 Task: Add an event with the title Annual Strategic Planning and Goal Setting, date '2023/10/18', time 7:00 AM to 9:00 AMand add a description: The employee will be informed about the available resources and support systems, such as training programs, mentorship opportunities, or coaching sessions. The supervisor will offer guidance and assistance in accessing these resources to facilitate the employee's improvement.Select event color  Sage . Add location for the event as: Havana, Cuba, logged in from the account softage.4@softage.netand send the event invitation to softage.3@softage.net and softage.5@softage.net. Set a reminder for the event Doesn't repeat
Action: Mouse moved to (99, 130)
Screenshot: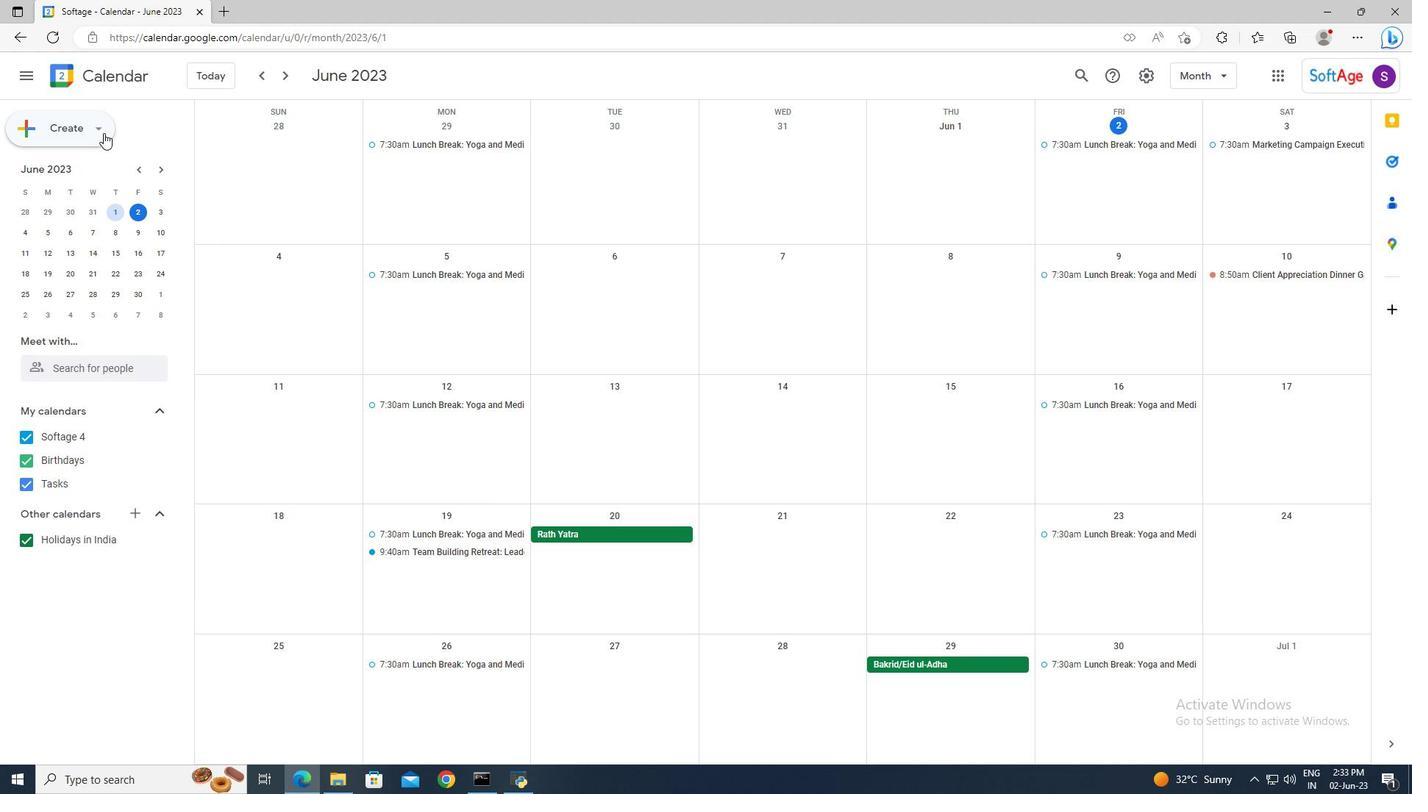 
Action: Mouse pressed left at (99, 130)
Screenshot: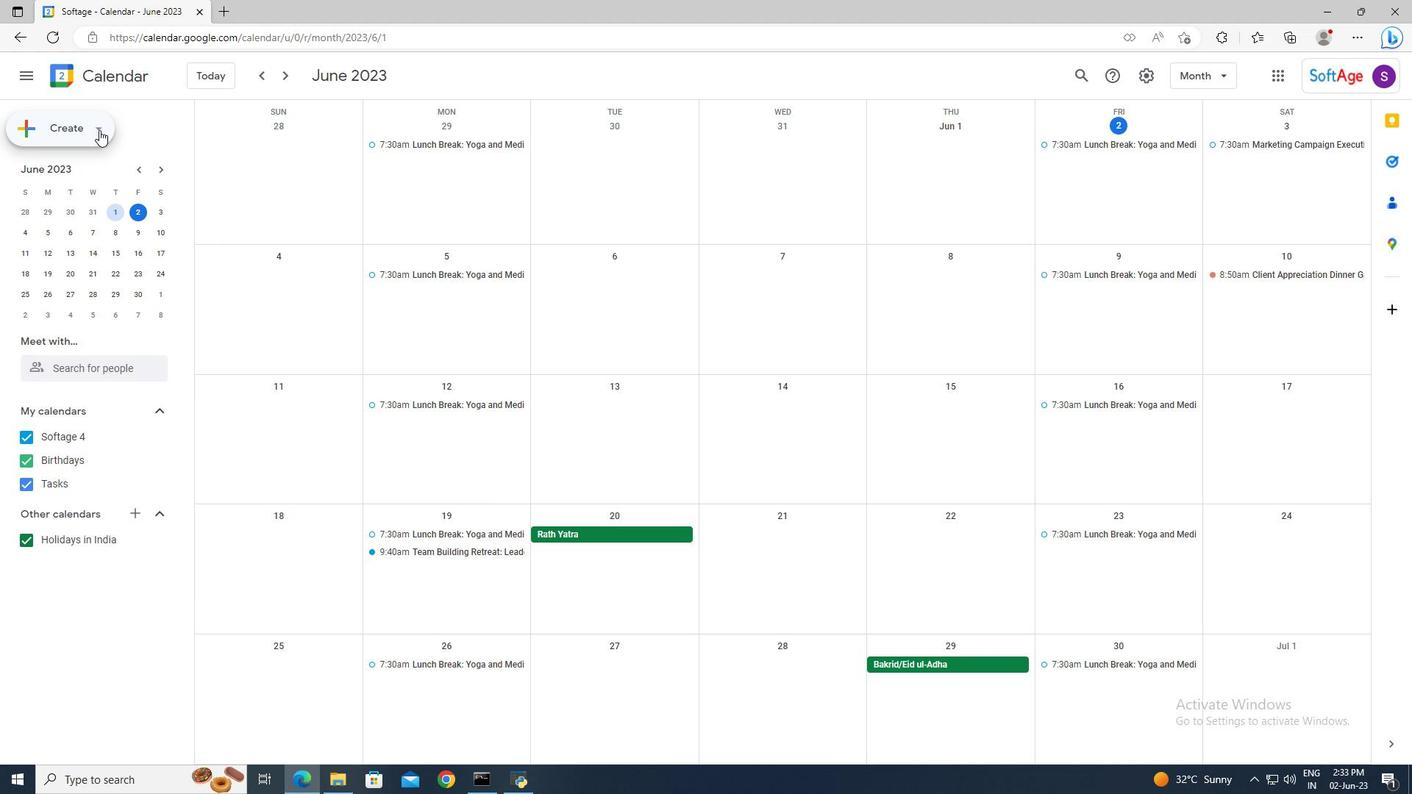 
Action: Mouse moved to (100, 161)
Screenshot: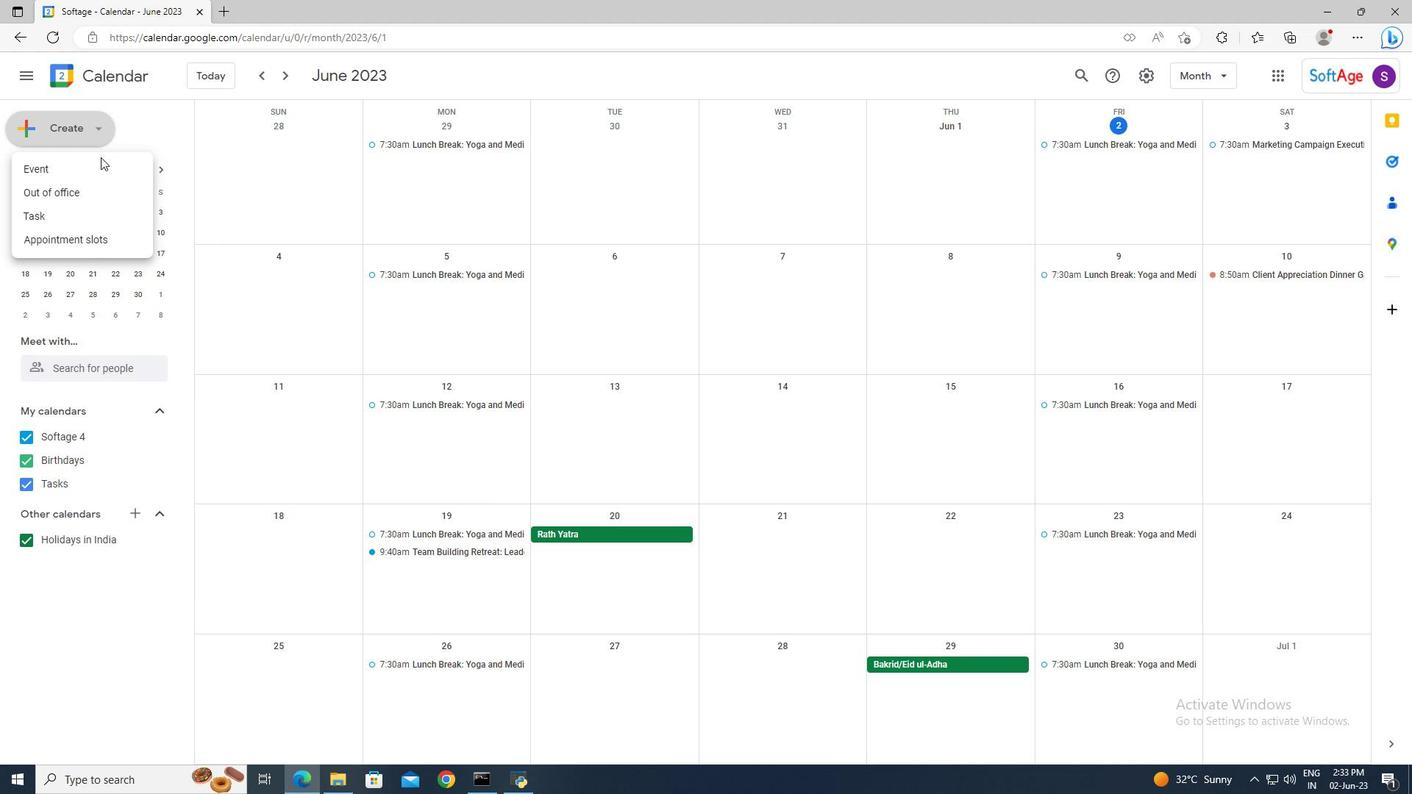 
Action: Mouse pressed left at (100, 161)
Screenshot: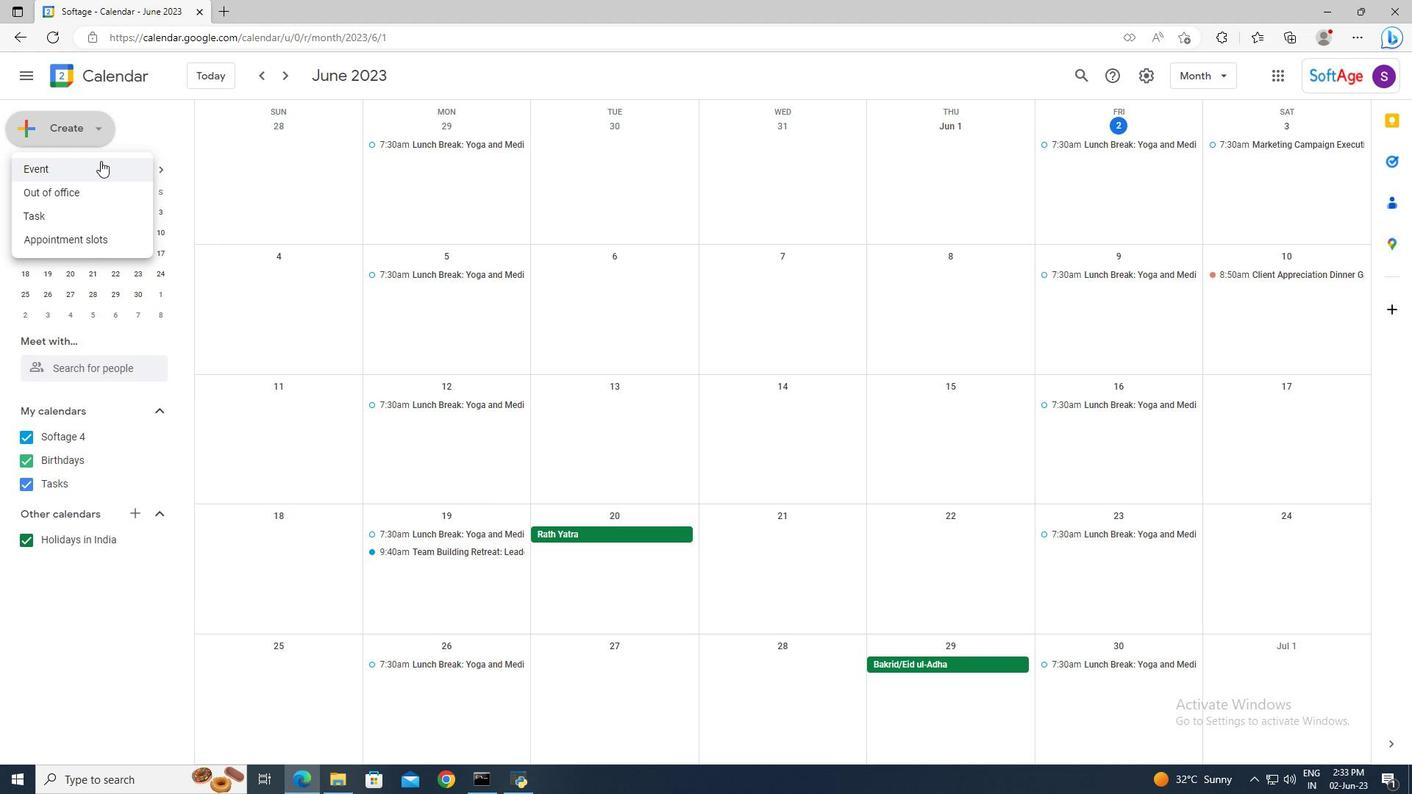 
Action: Mouse moved to (722, 488)
Screenshot: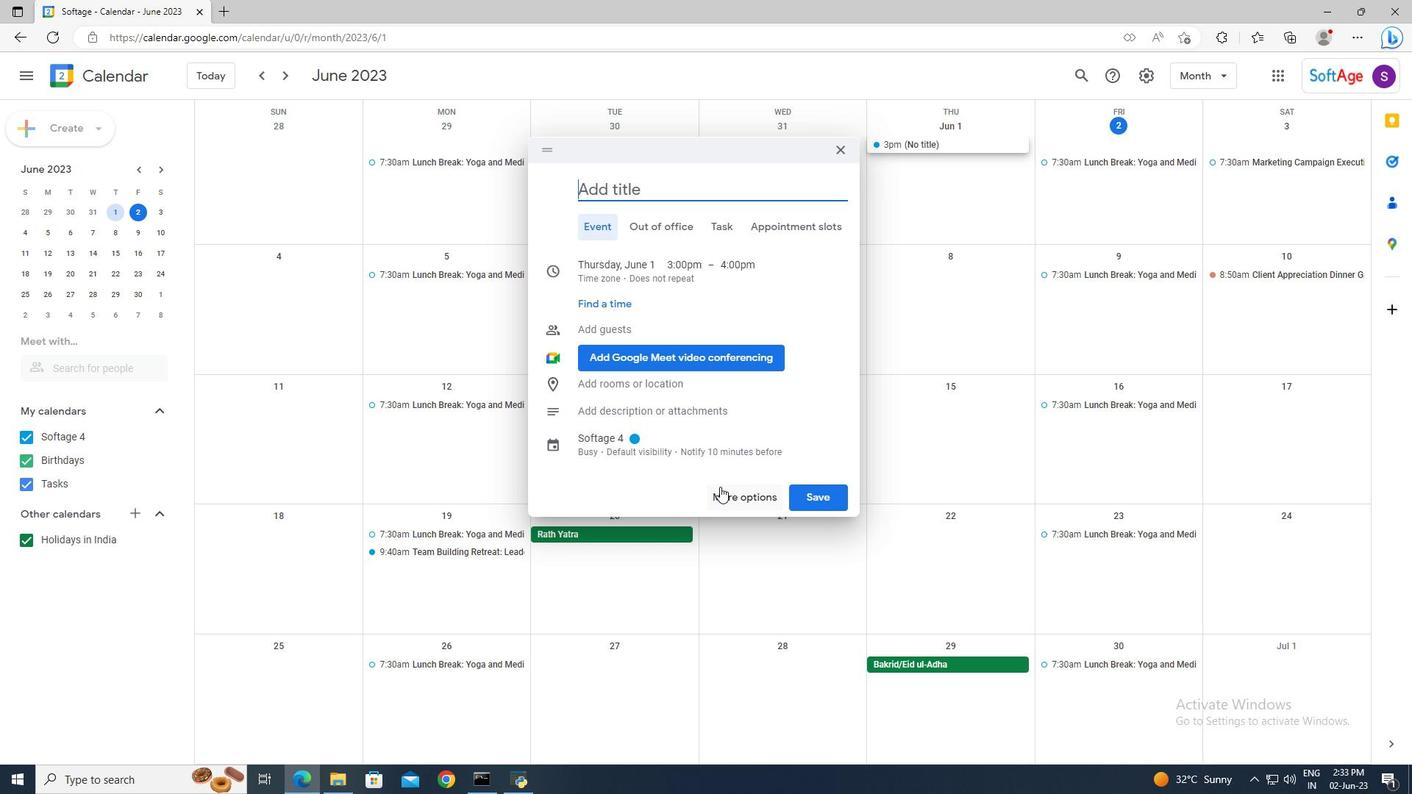 
Action: Mouse pressed left at (722, 488)
Screenshot: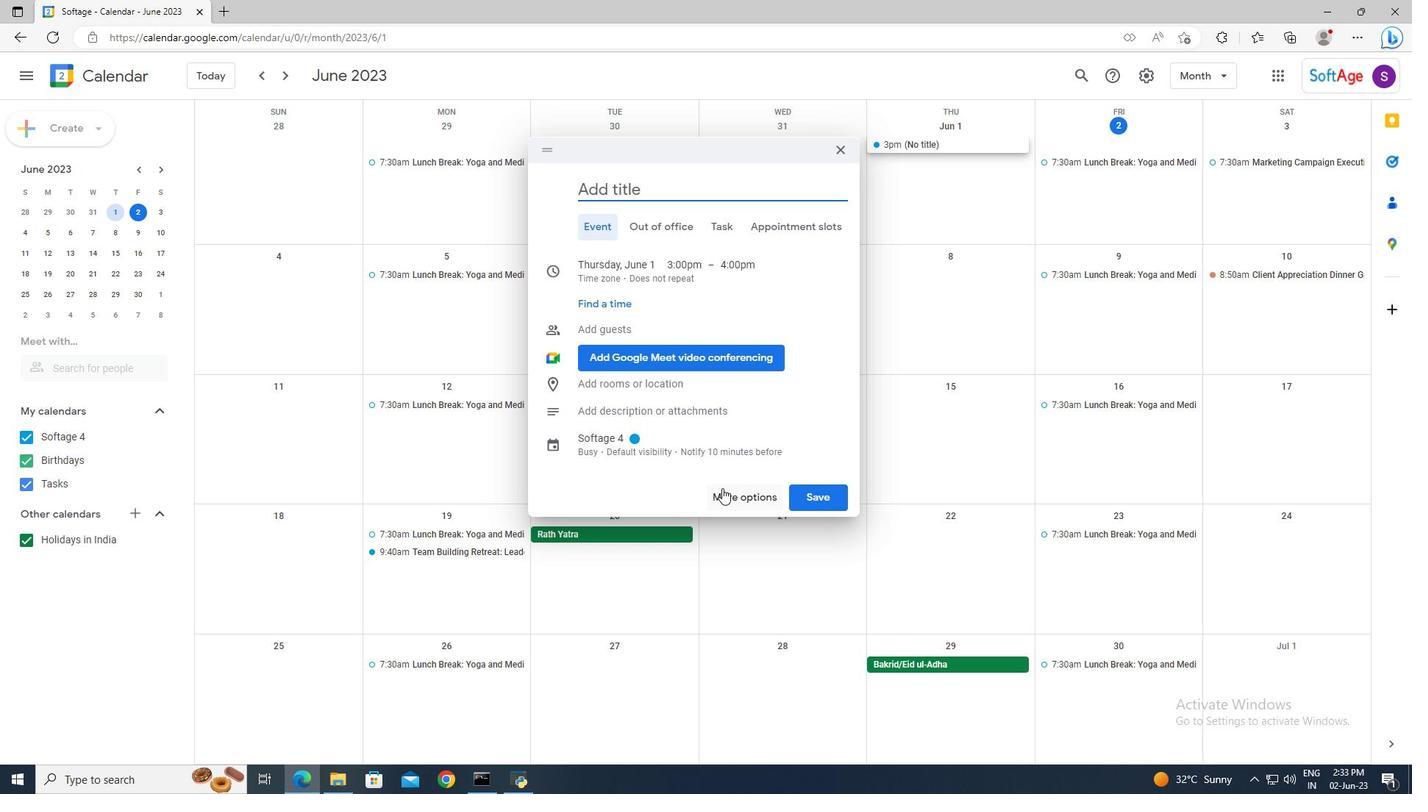 
Action: Mouse moved to (300, 72)
Screenshot: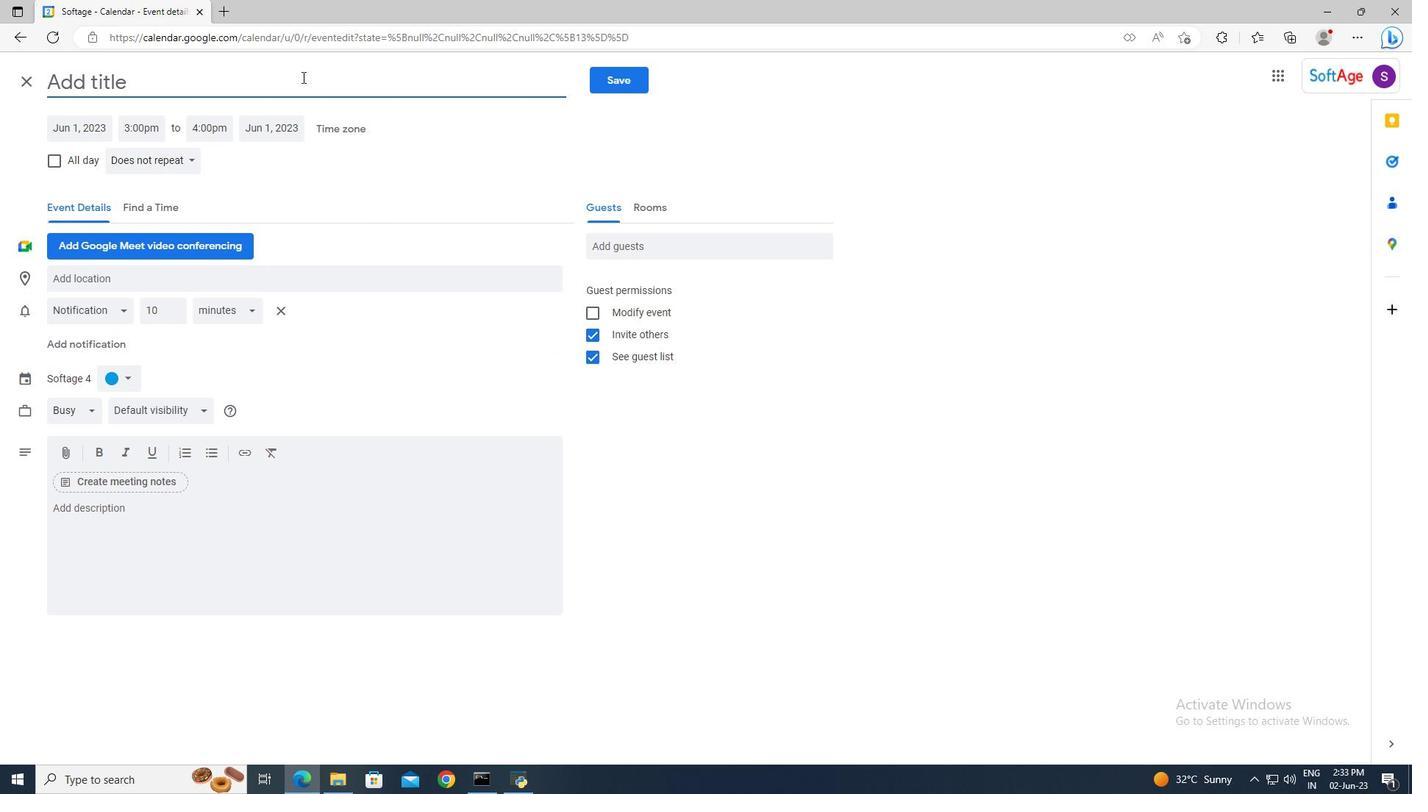 
Action: Mouse pressed left at (300, 72)
Screenshot: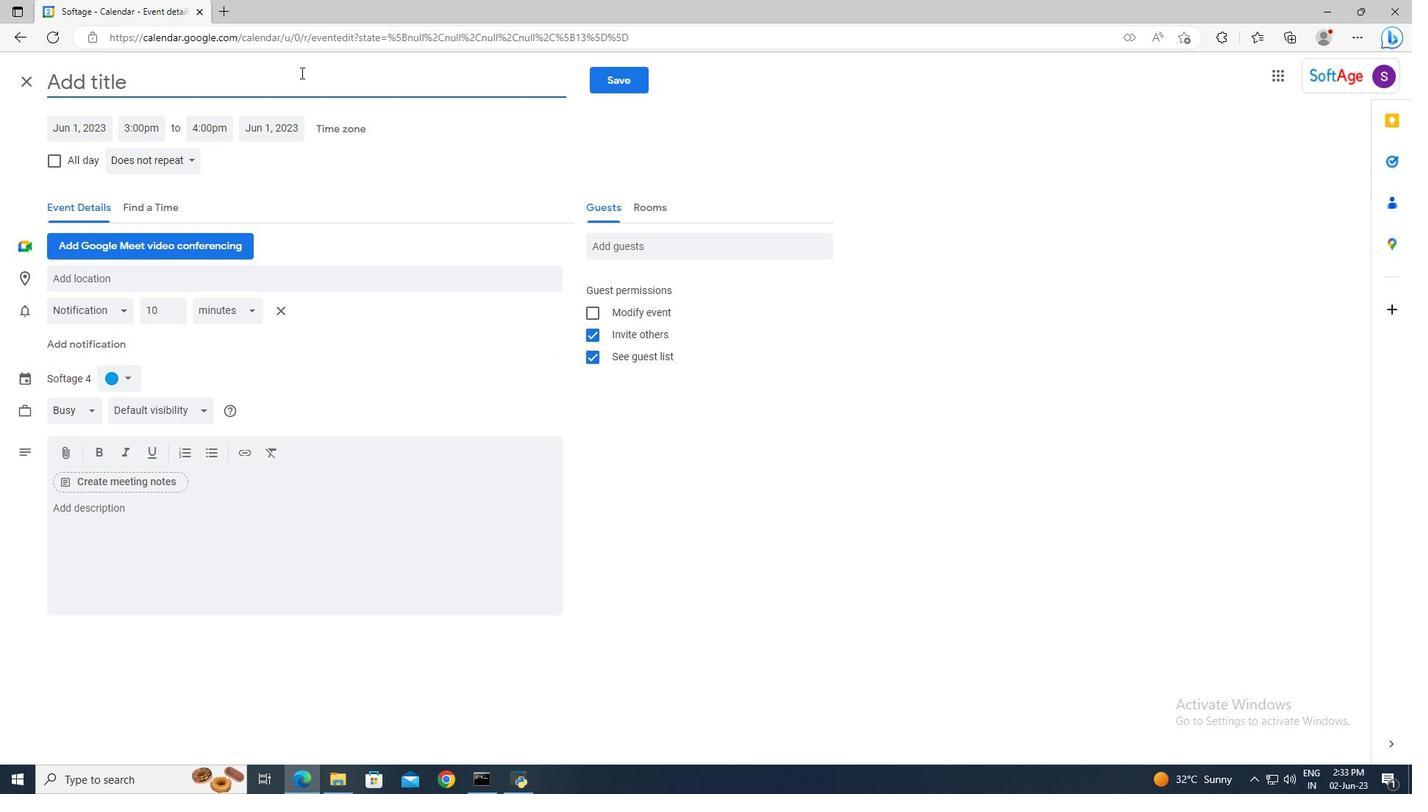 
Action: Key pressed <Key.shift>Annual<Key.space><Key.shift_r>Strategic<Key.space><Key.shift>Planning<Key.space>and<Key.space><Key.shift>Goal<Key.space><Key.shift_r>Setting
Screenshot: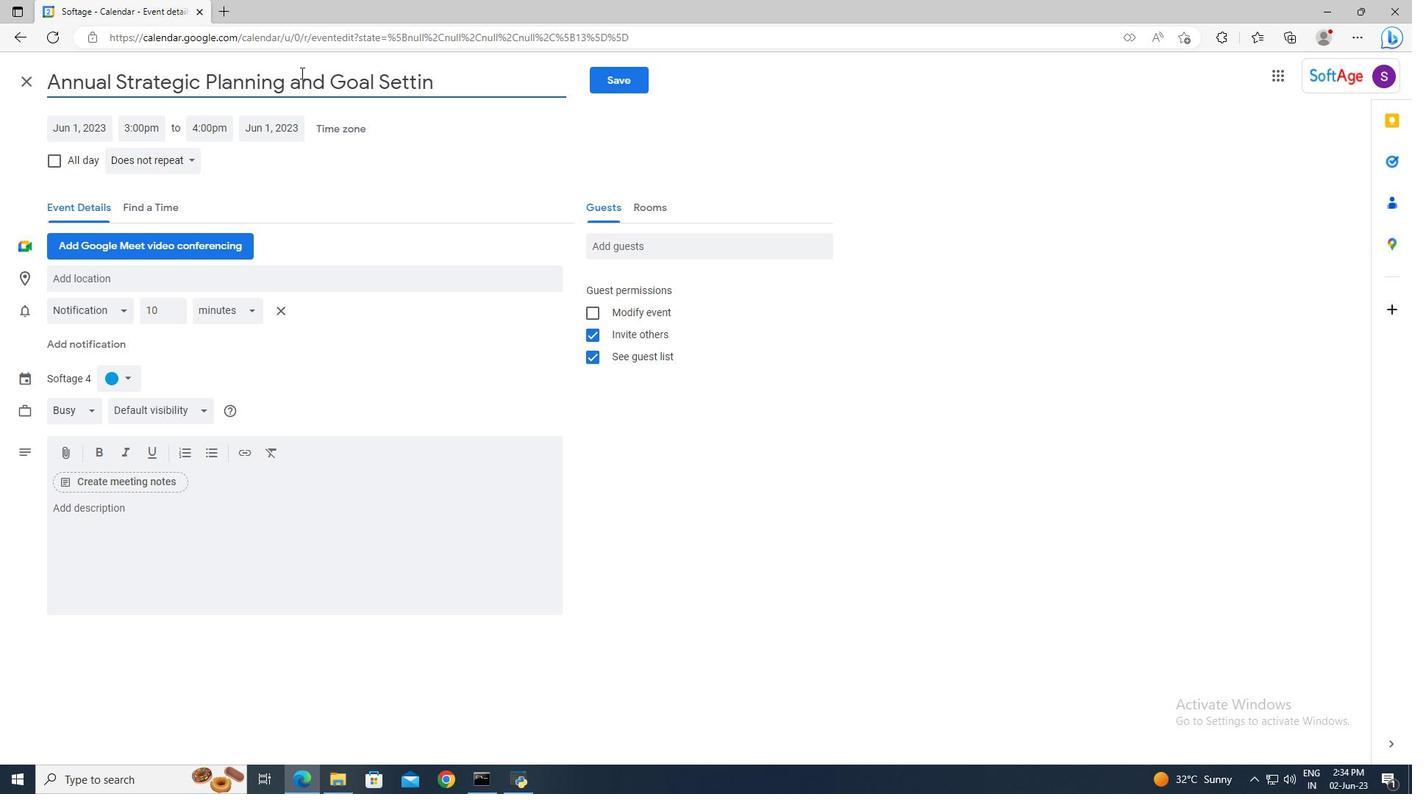 
Action: Mouse moved to (97, 121)
Screenshot: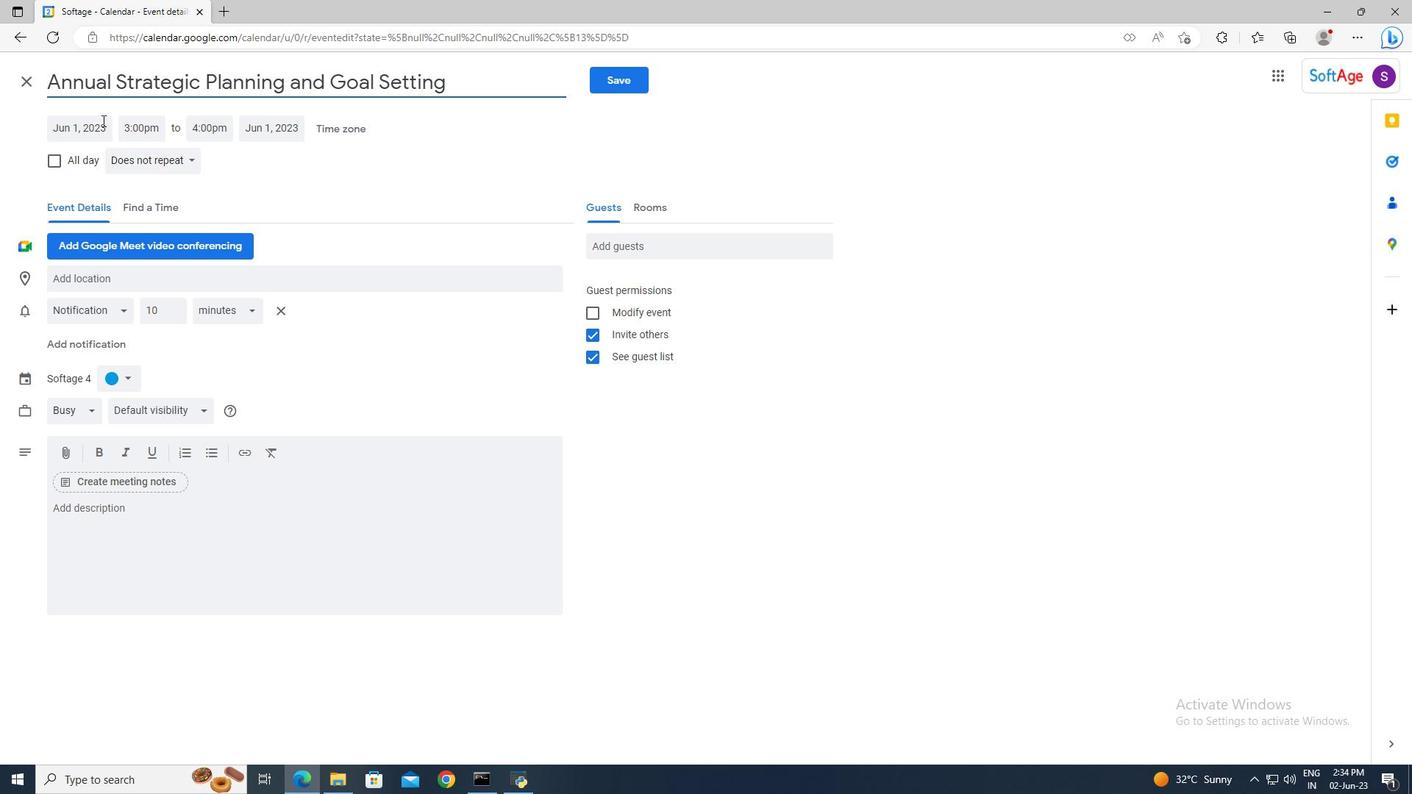 
Action: Mouse pressed left at (97, 121)
Screenshot: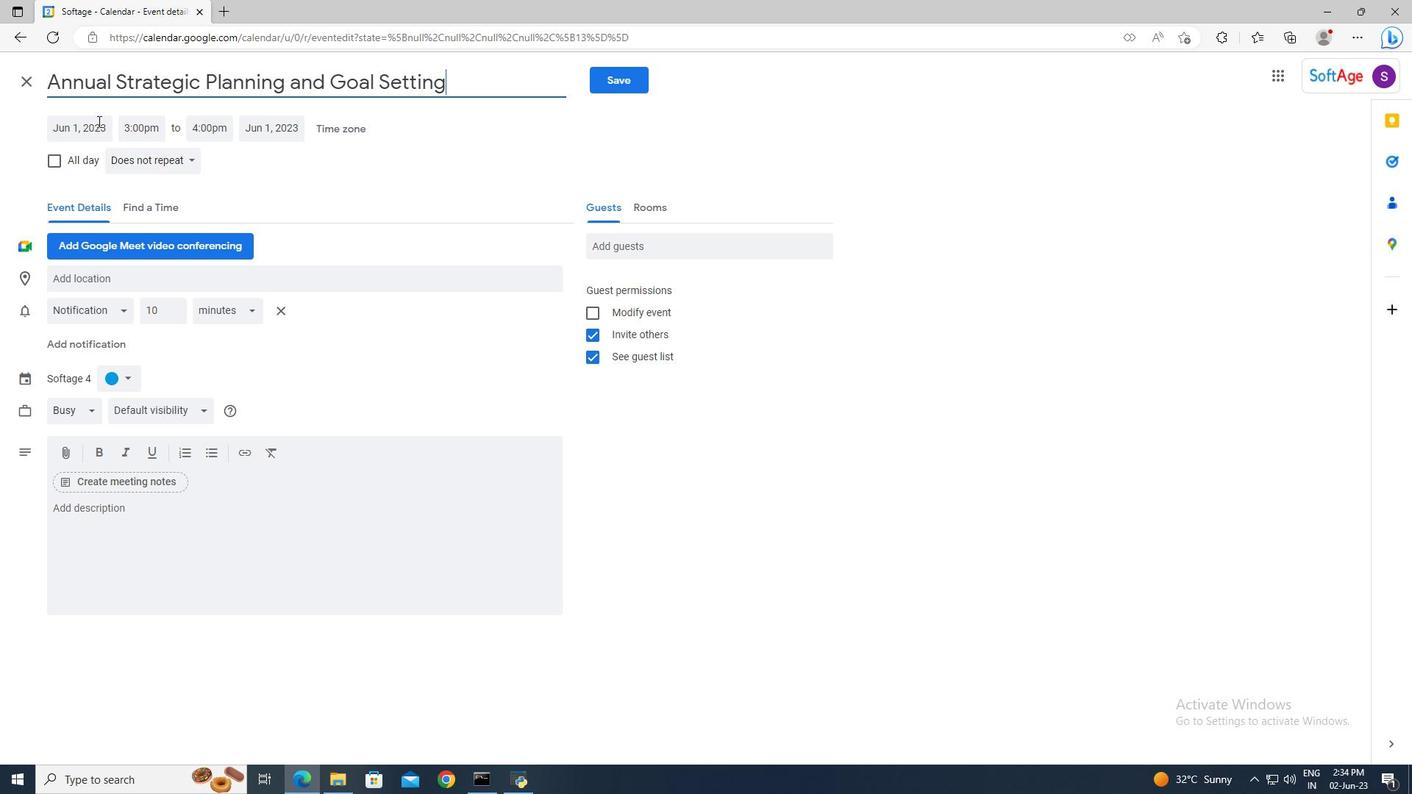 
Action: Mouse moved to (231, 158)
Screenshot: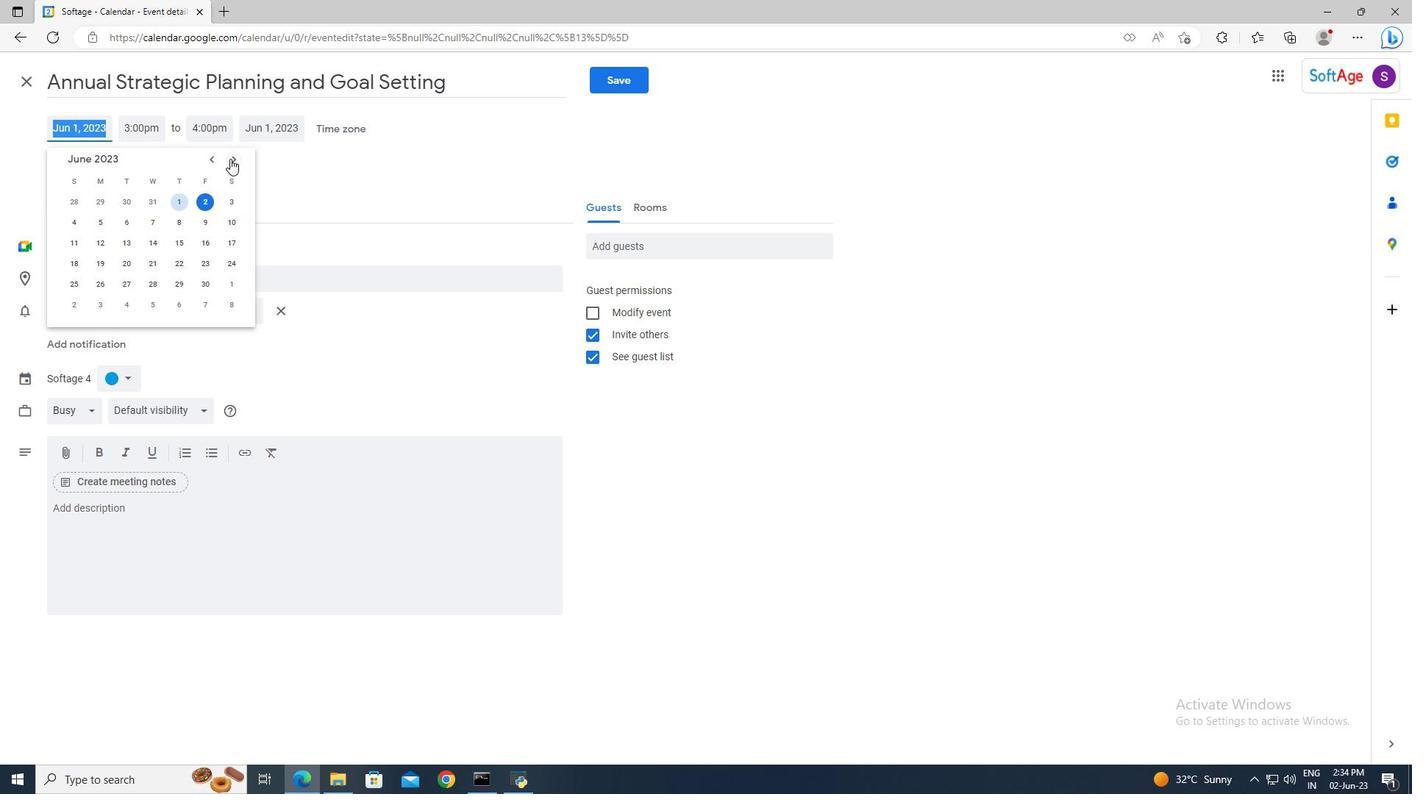 
Action: Mouse pressed left at (231, 158)
Screenshot: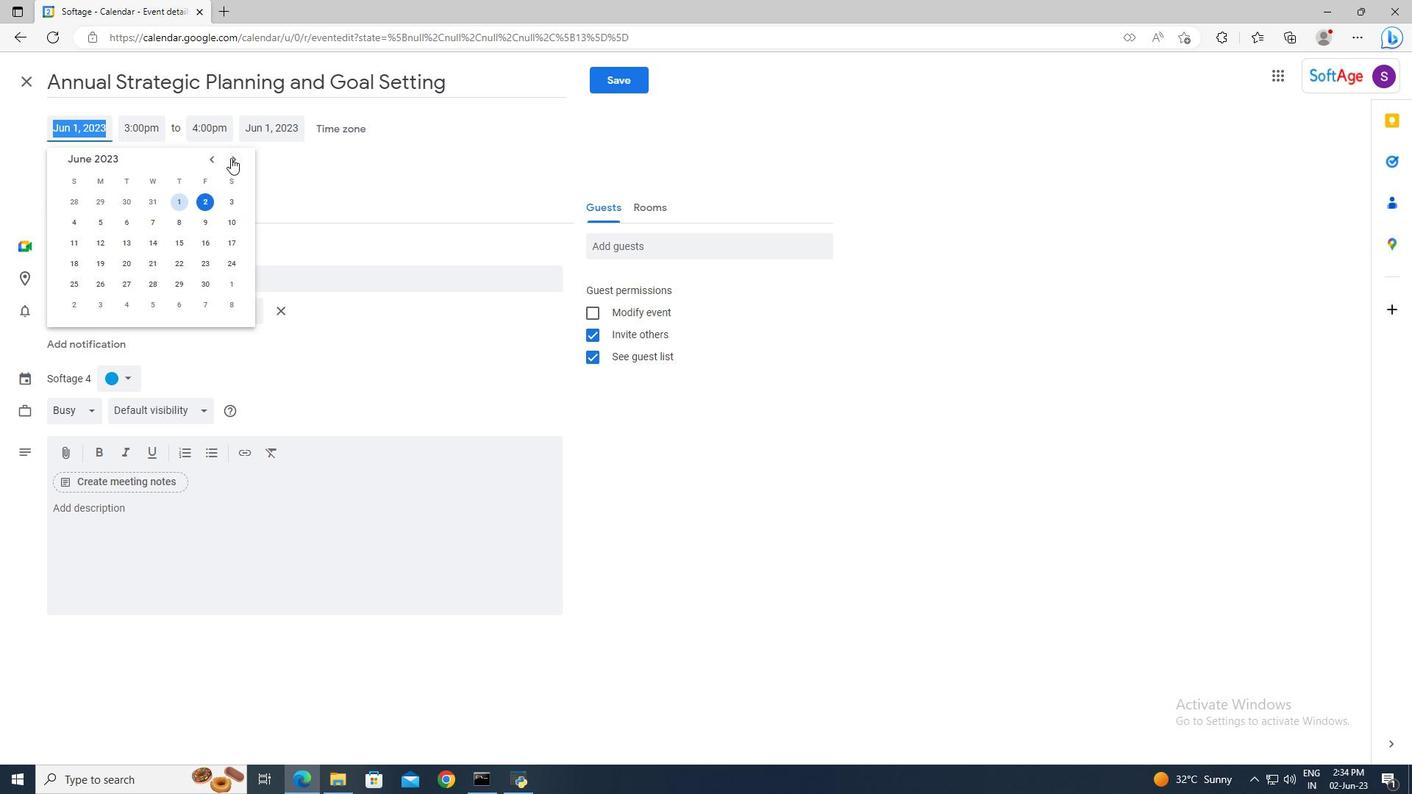 
Action: Mouse pressed left at (231, 158)
Screenshot: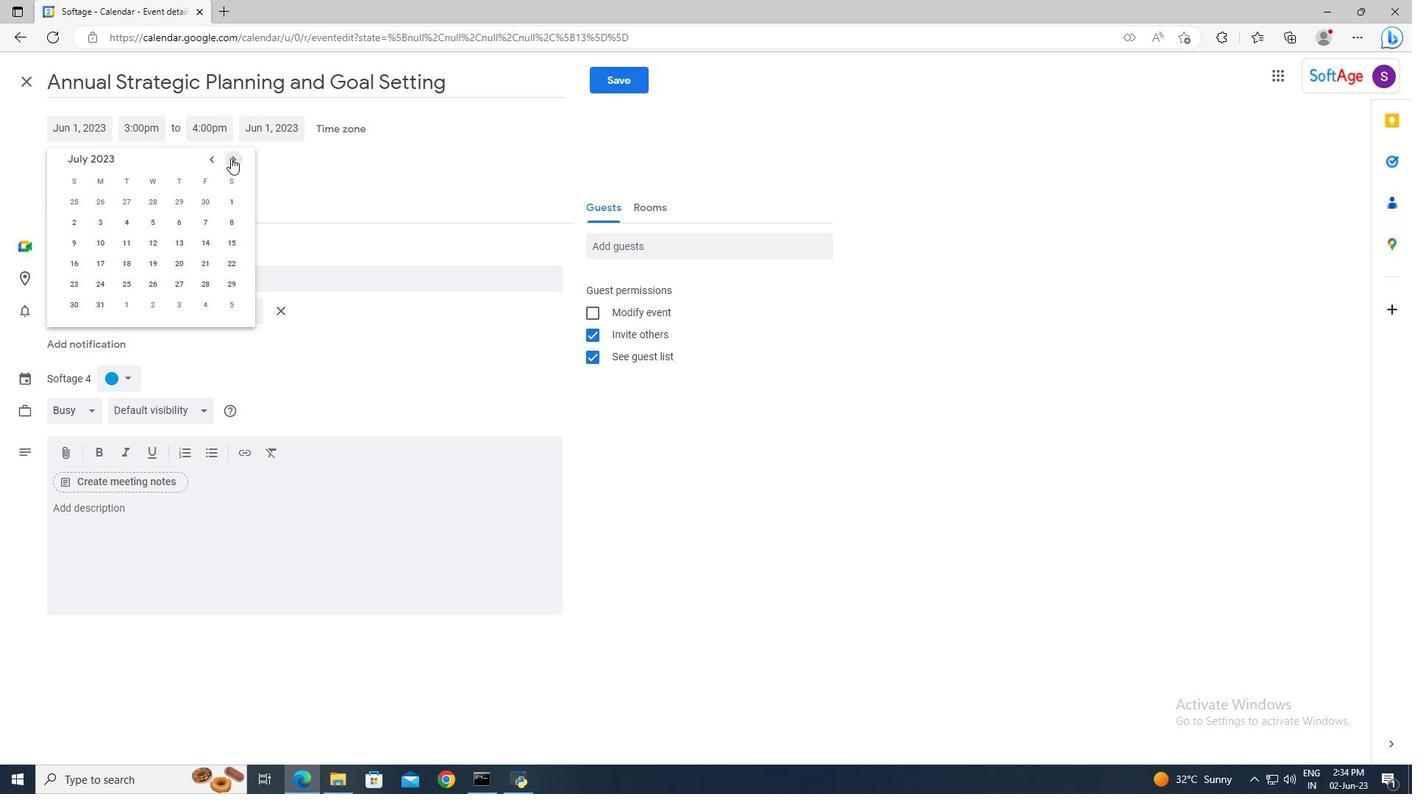 
Action: Mouse pressed left at (231, 158)
Screenshot: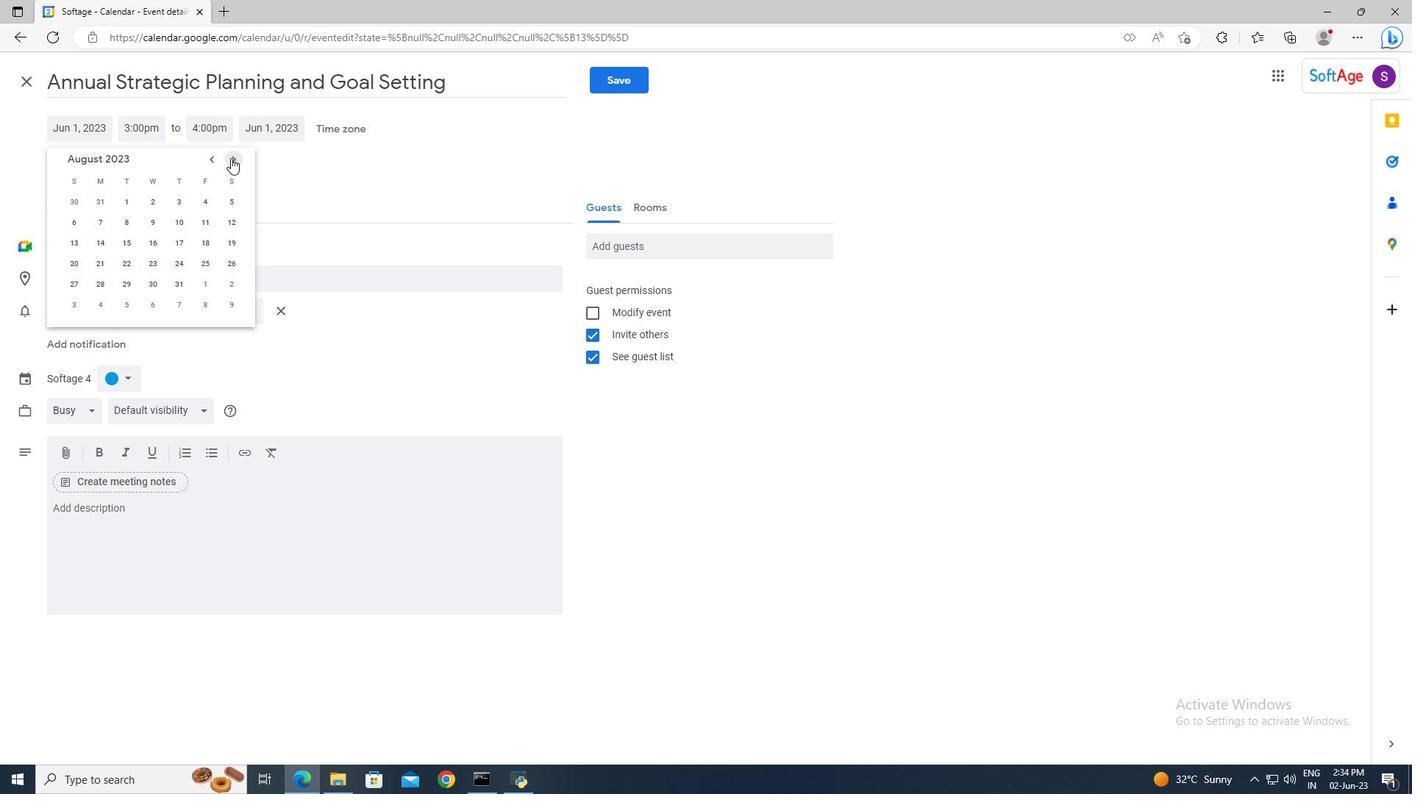 
Action: Mouse pressed left at (231, 158)
Screenshot: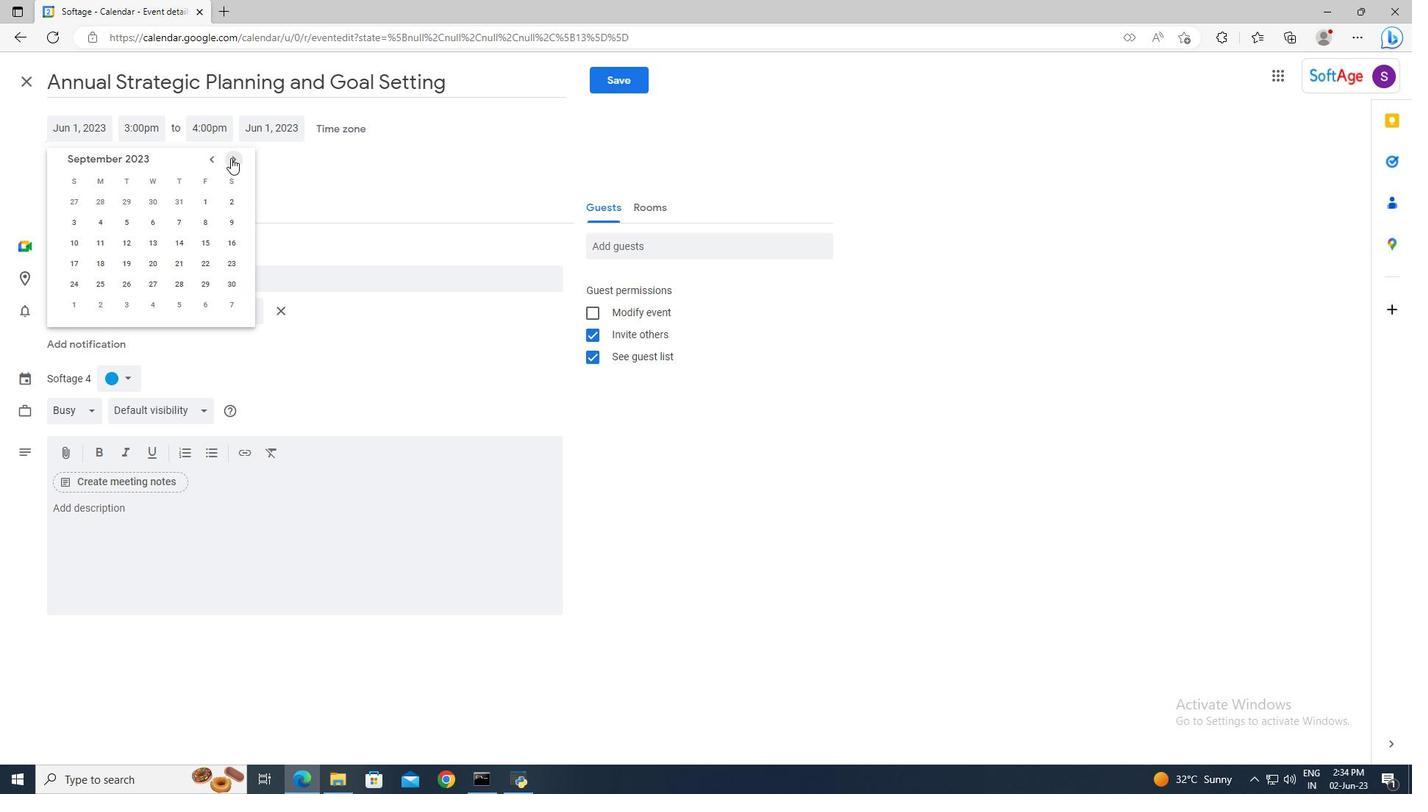 
Action: Mouse moved to (149, 237)
Screenshot: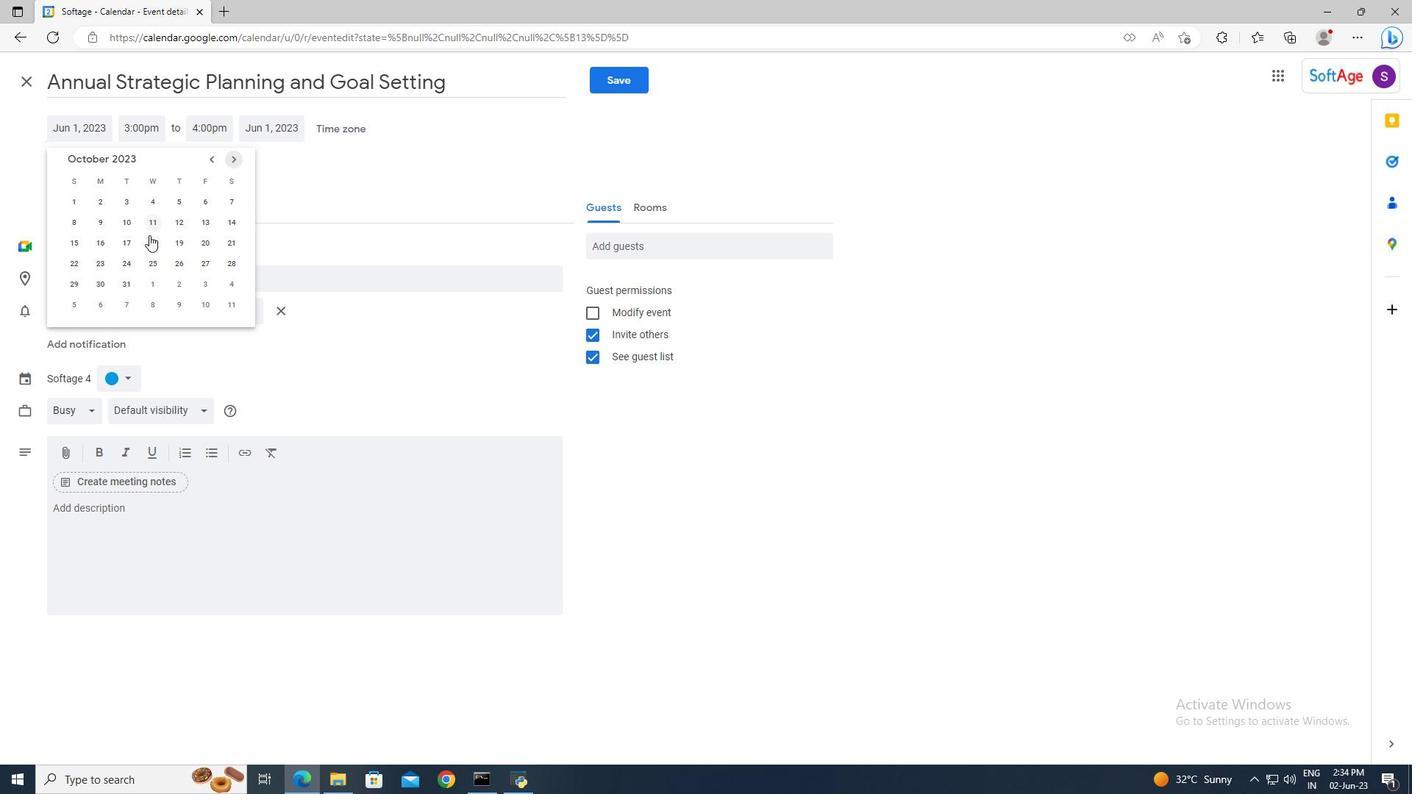
Action: Mouse pressed left at (149, 237)
Screenshot: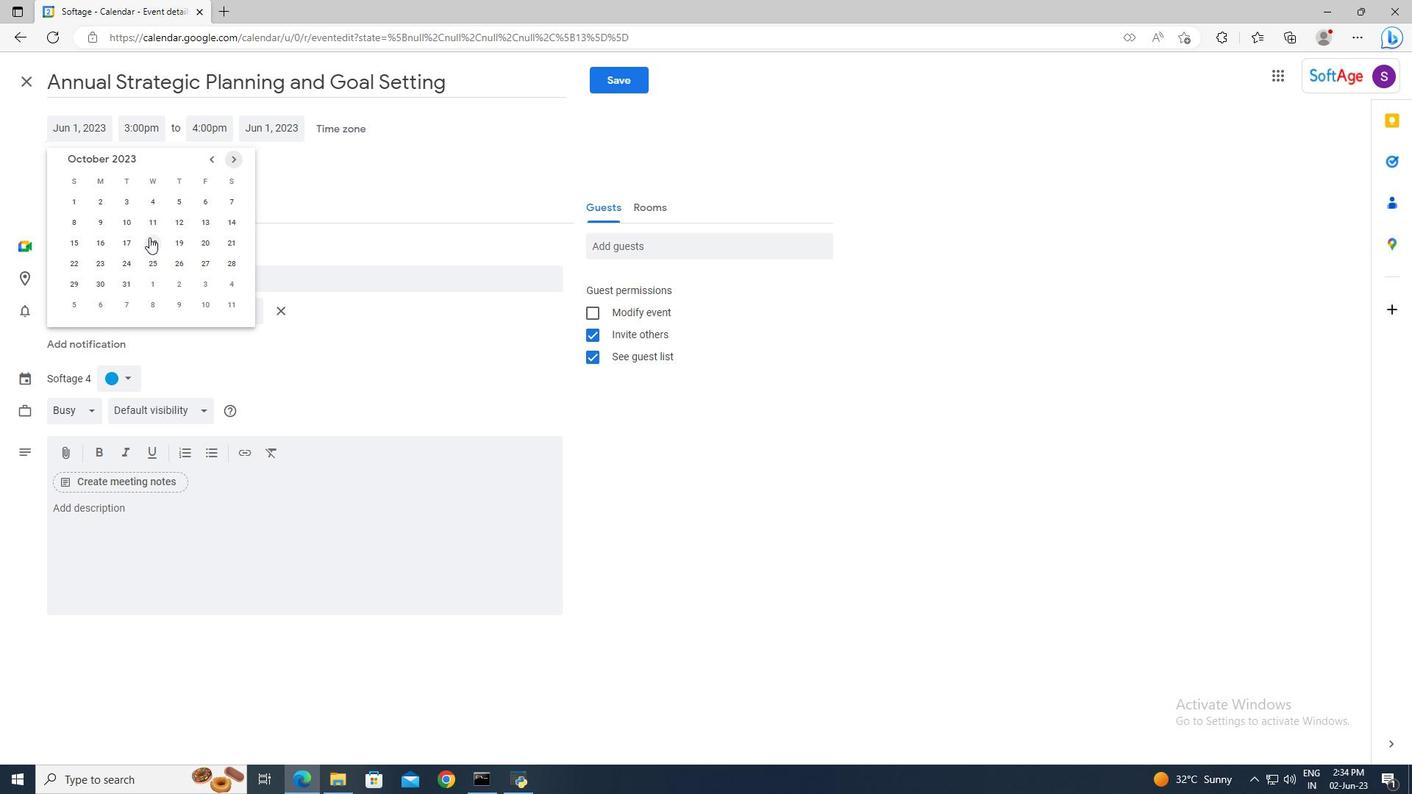 
Action: Mouse moved to (155, 134)
Screenshot: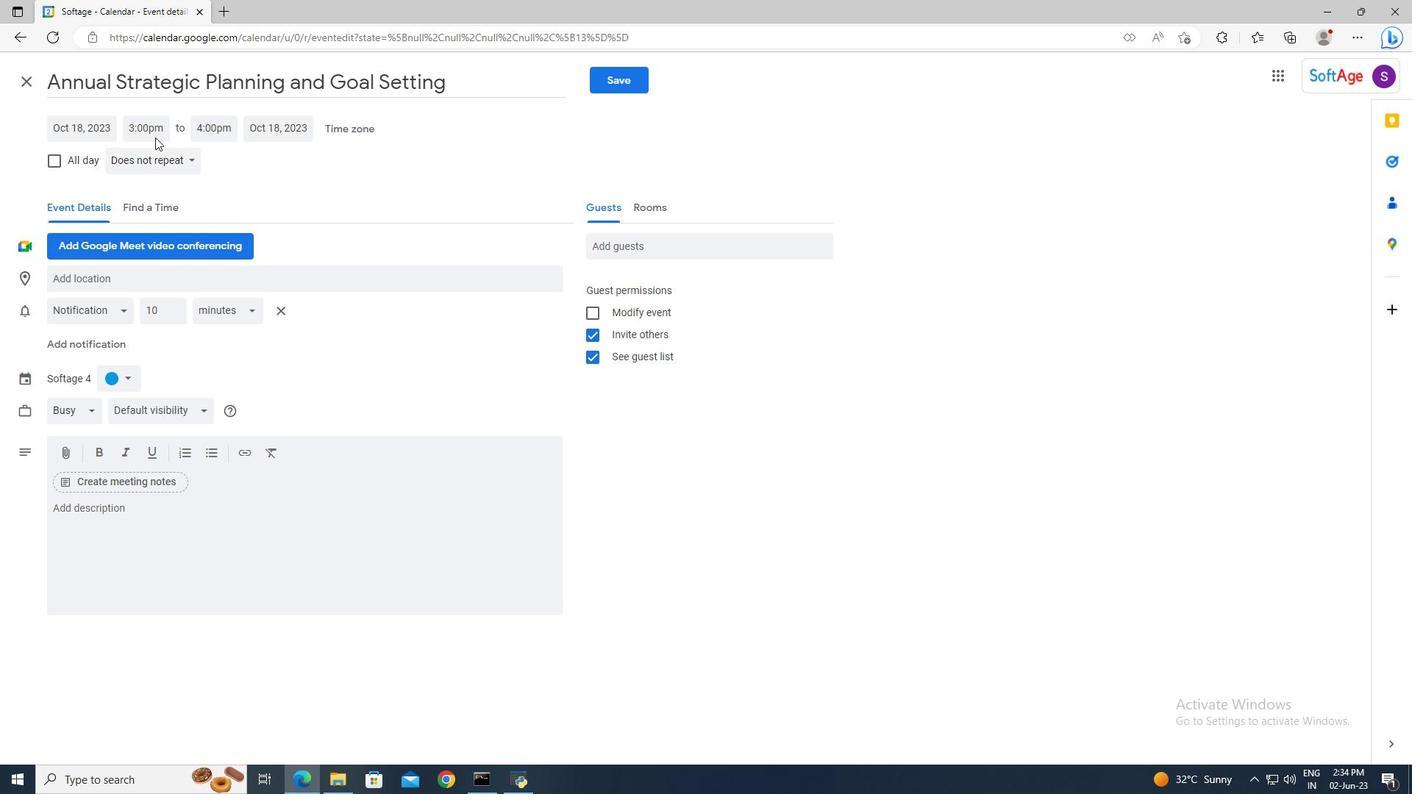 
Action: Mouse pressed left at (155, 134)
Screenshot: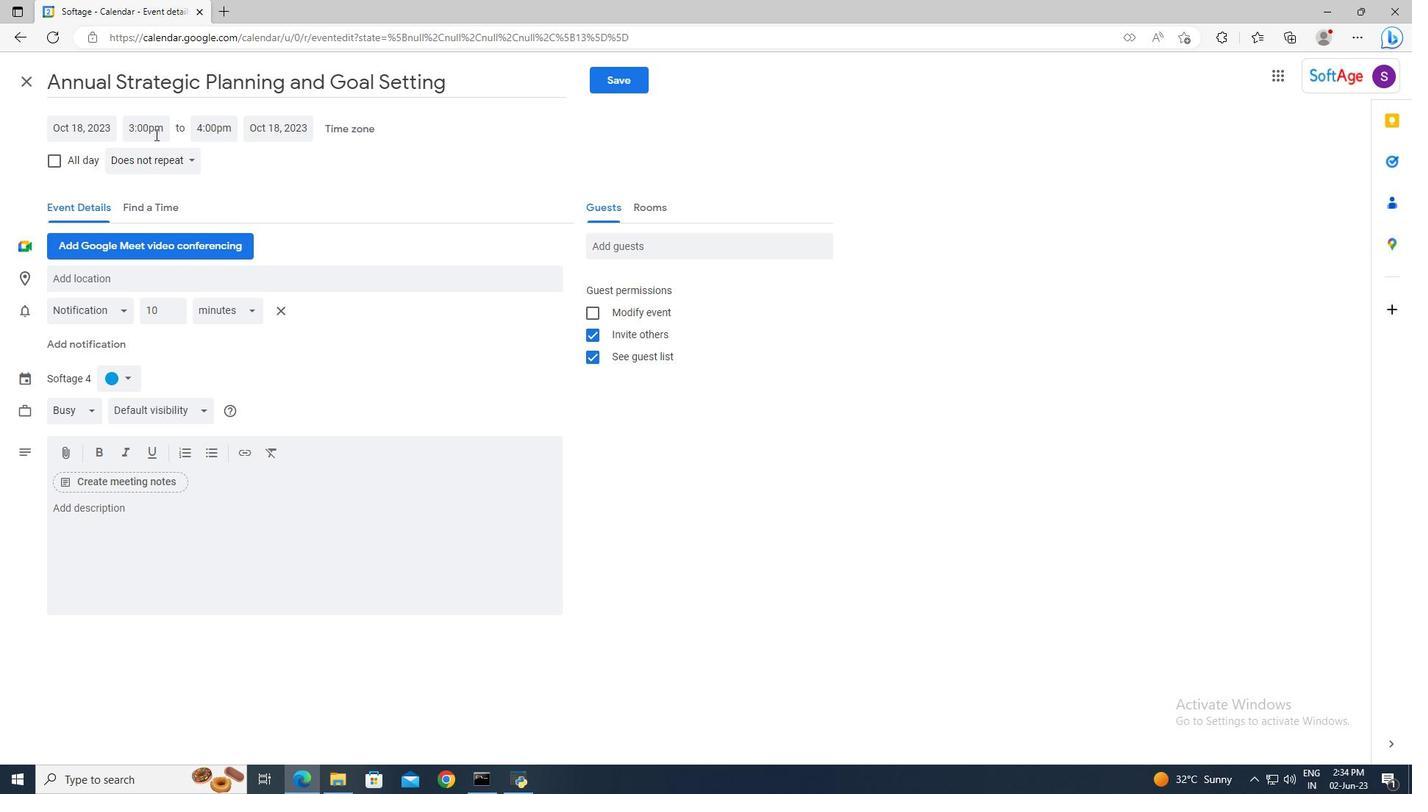 
Action: Key pressed 7<Key.shift>:00am<Key.enter>
Screenshot: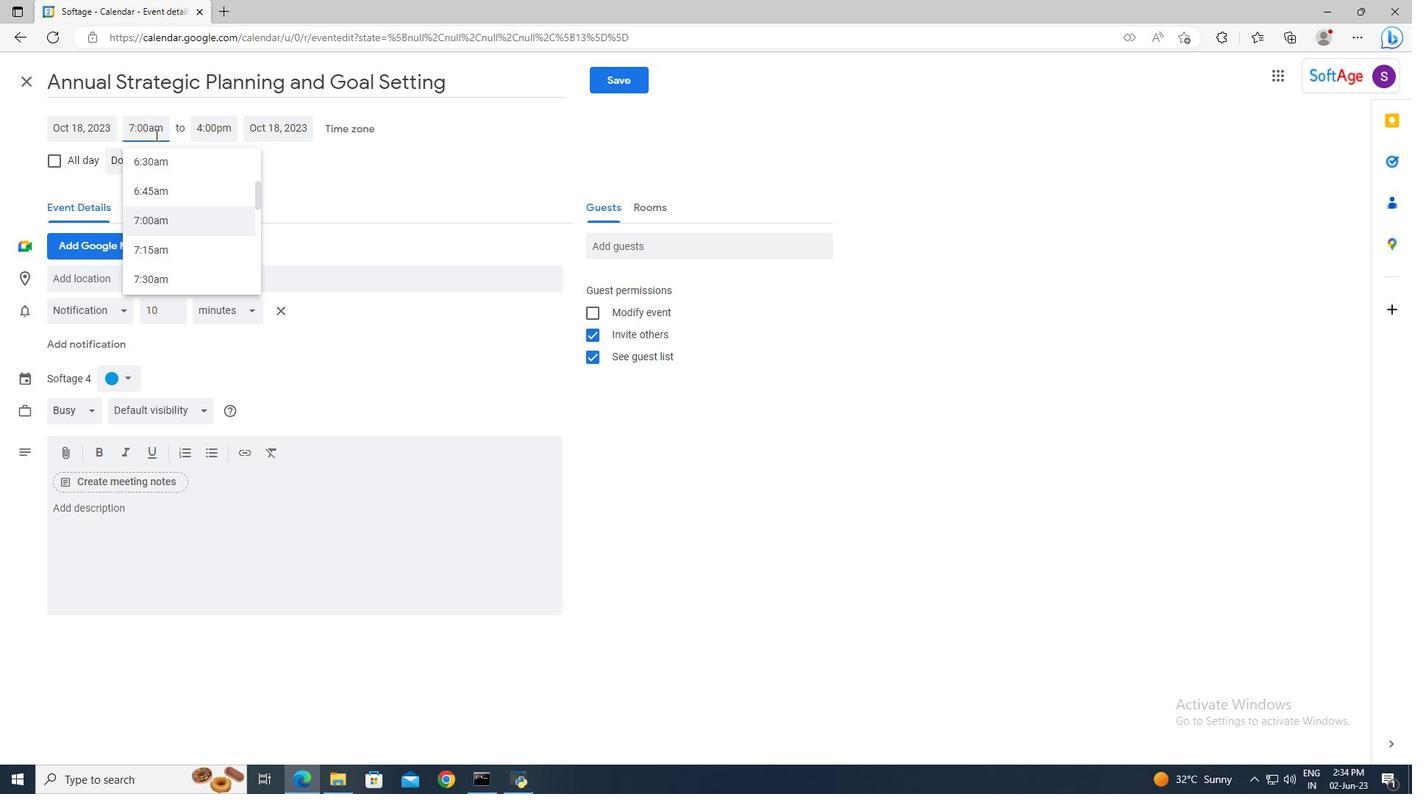 
Action: Mouse moved to (219, 125)
Screenshot: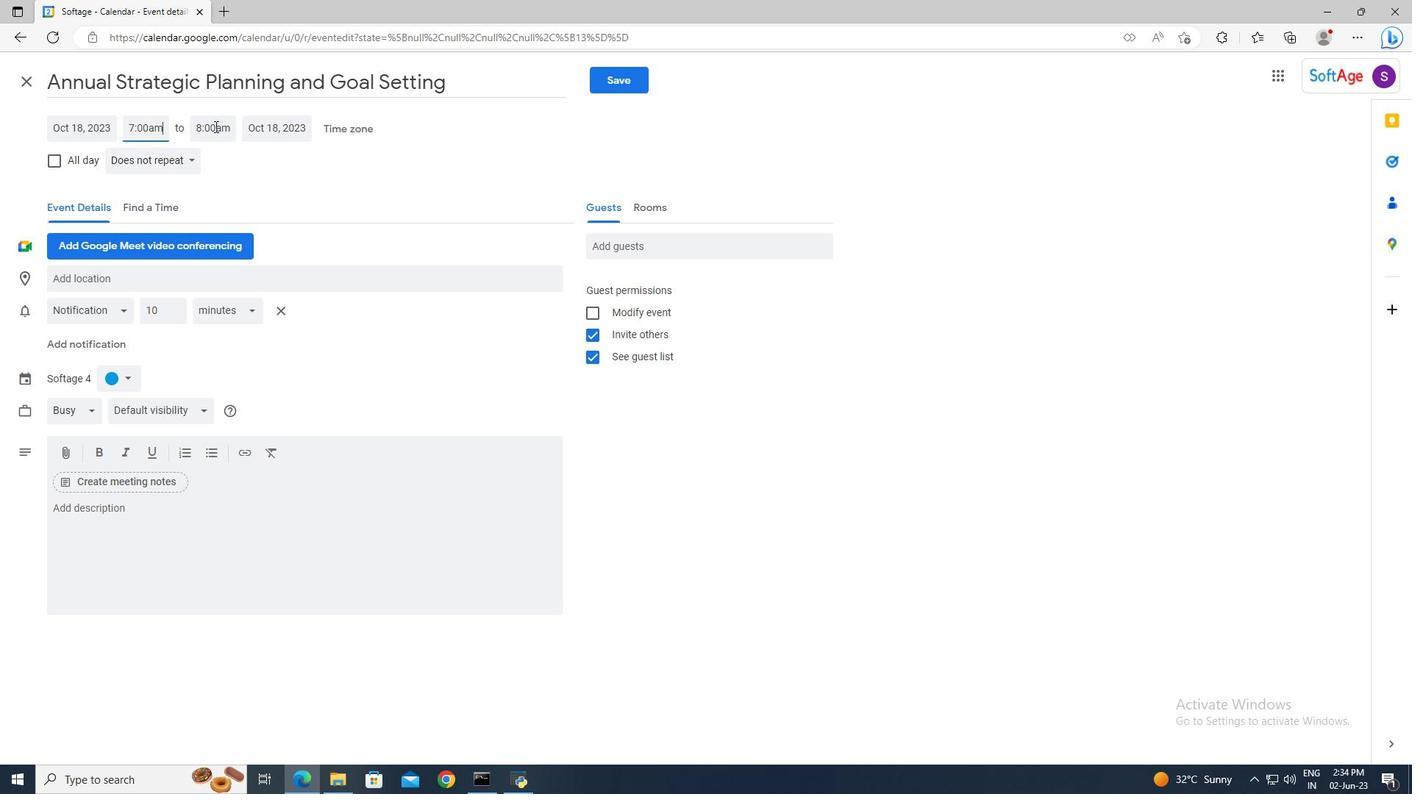 
Action: Mouse pressed left at (219, 125)
Screenshot: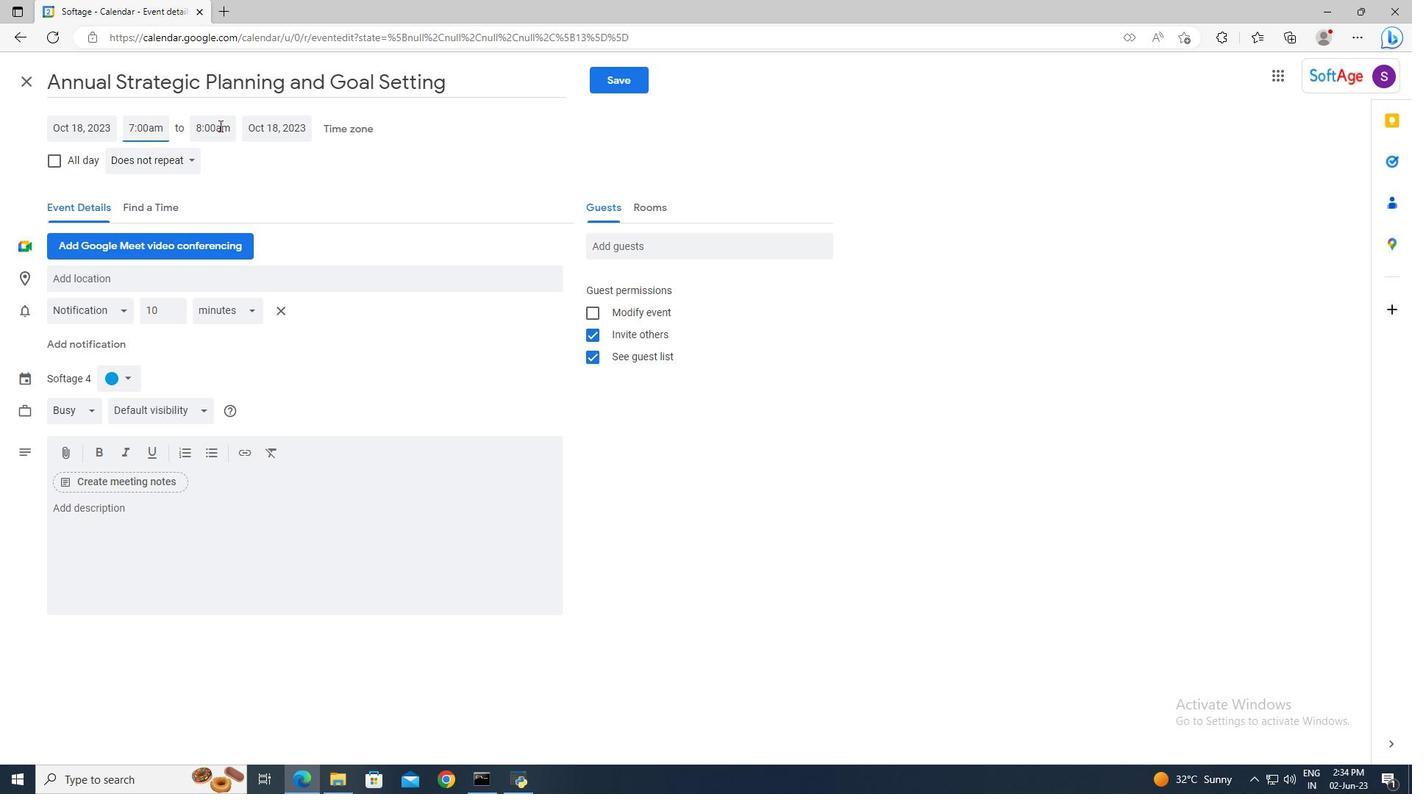 
Action: Key pressed 9<Key.shift>"<Key.backspace><Key.shift>:00am<Key.enter>
Screenshot: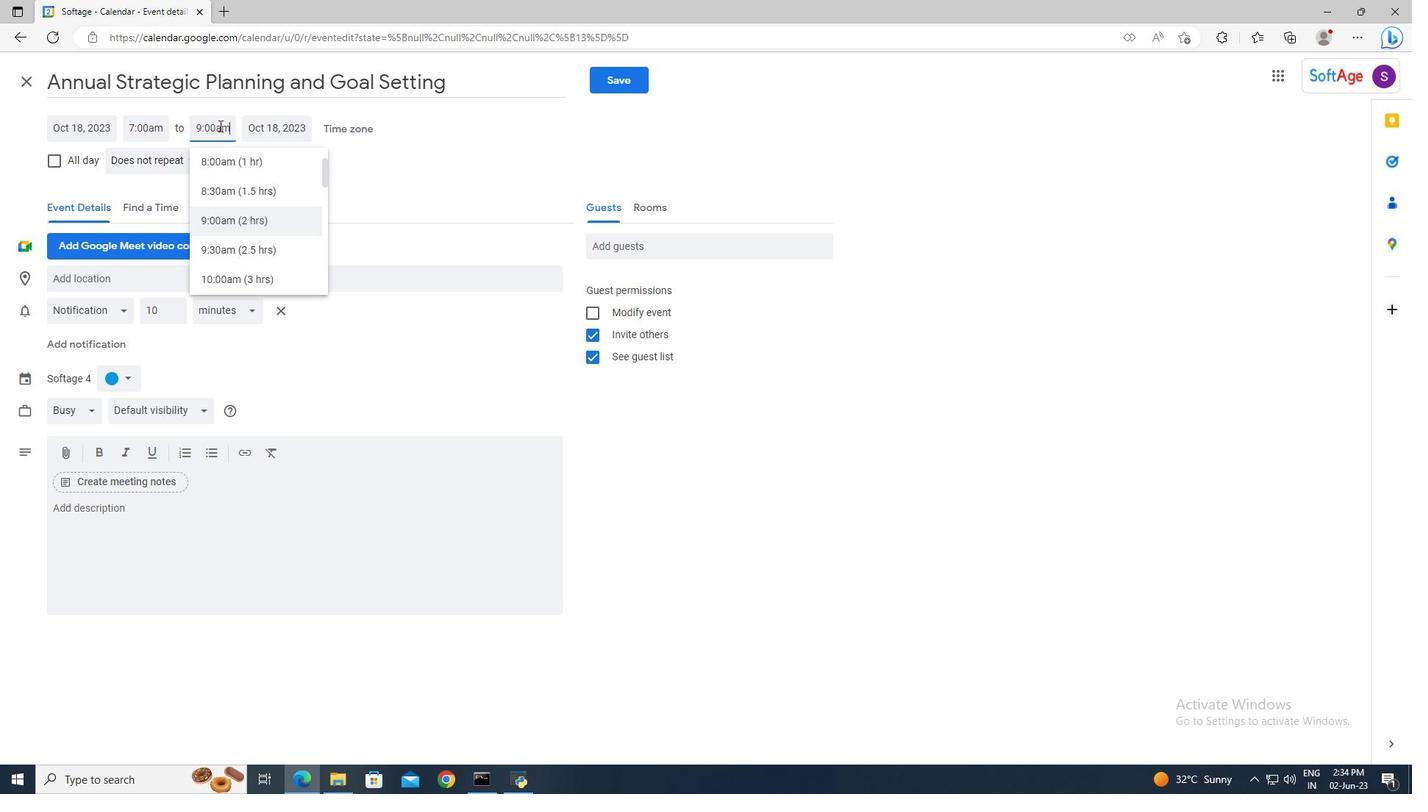 
Action: Mouse moved to (178, 534)
Screenshot: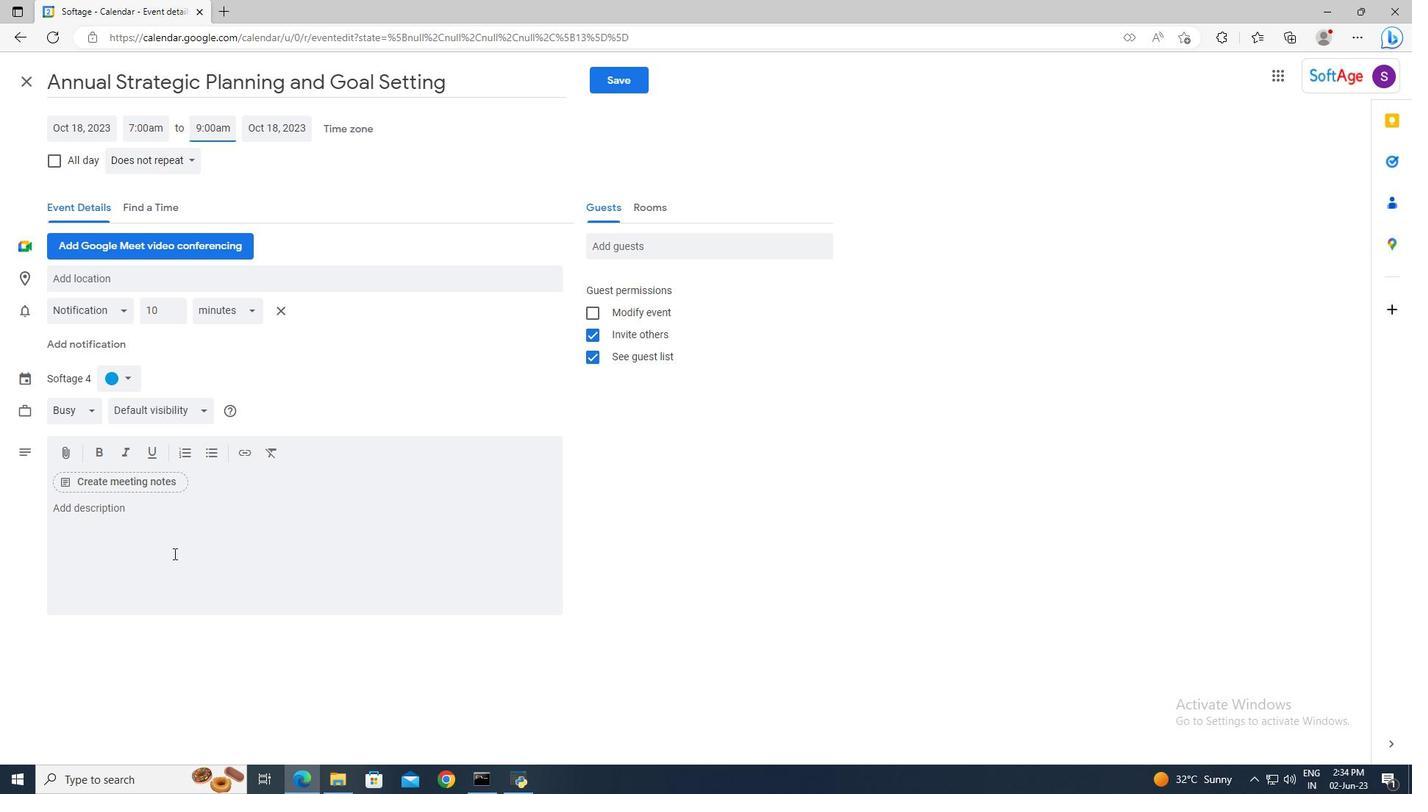 
Action: Mouse pressed left at (178, 534)
Screenshot: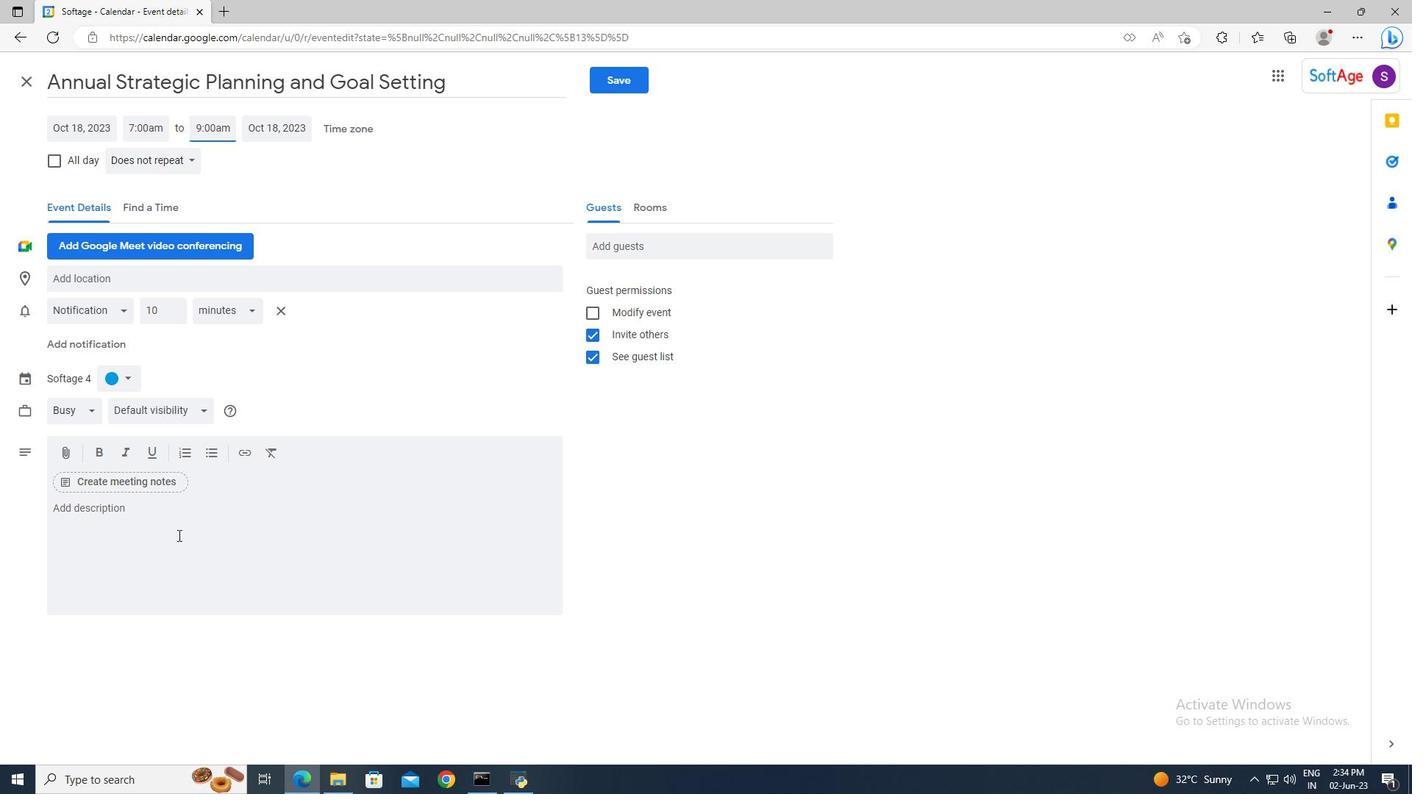 
Action: Key pressed <Key.shift>The<Key.space>
Screenshot: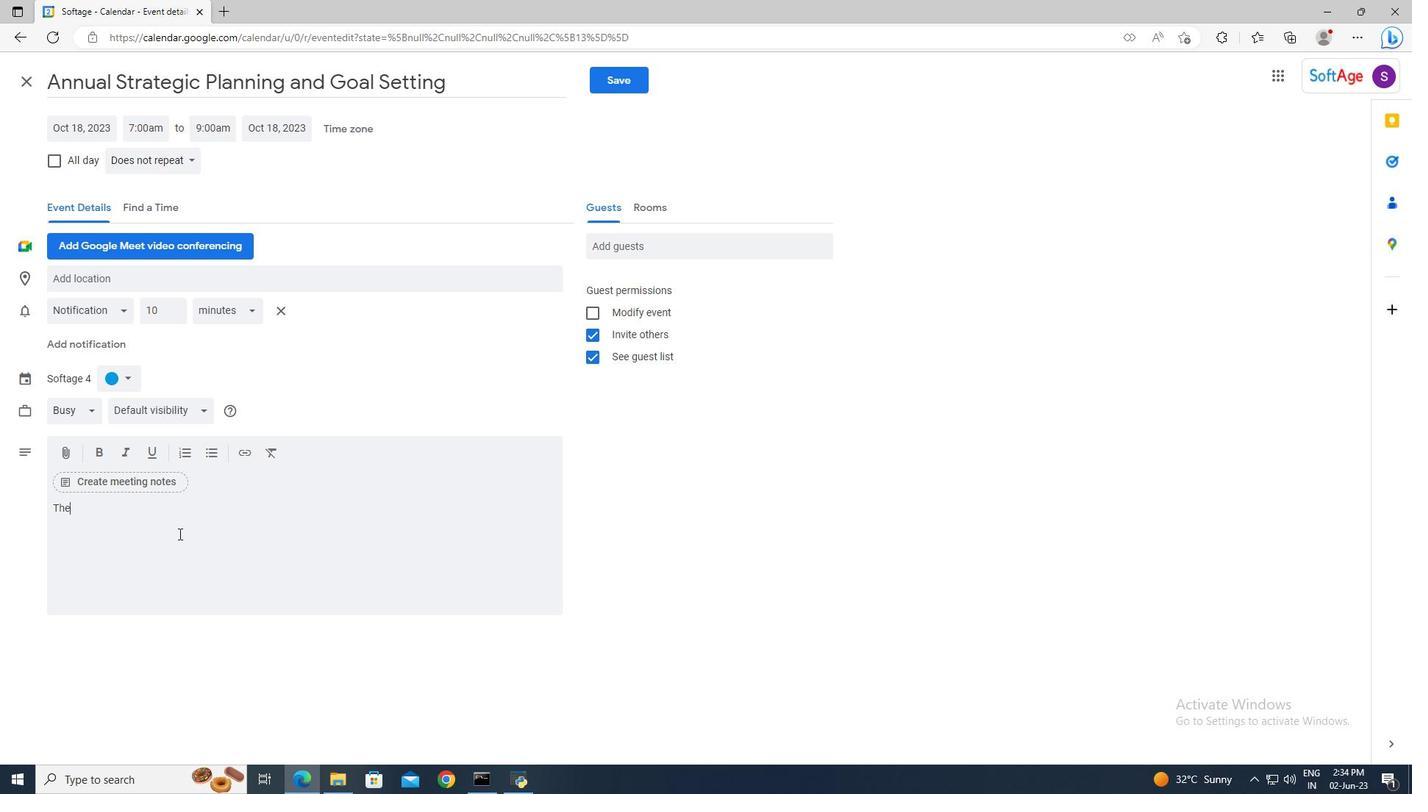 
Action: Mouse moved to (178, 534)
Screenshot: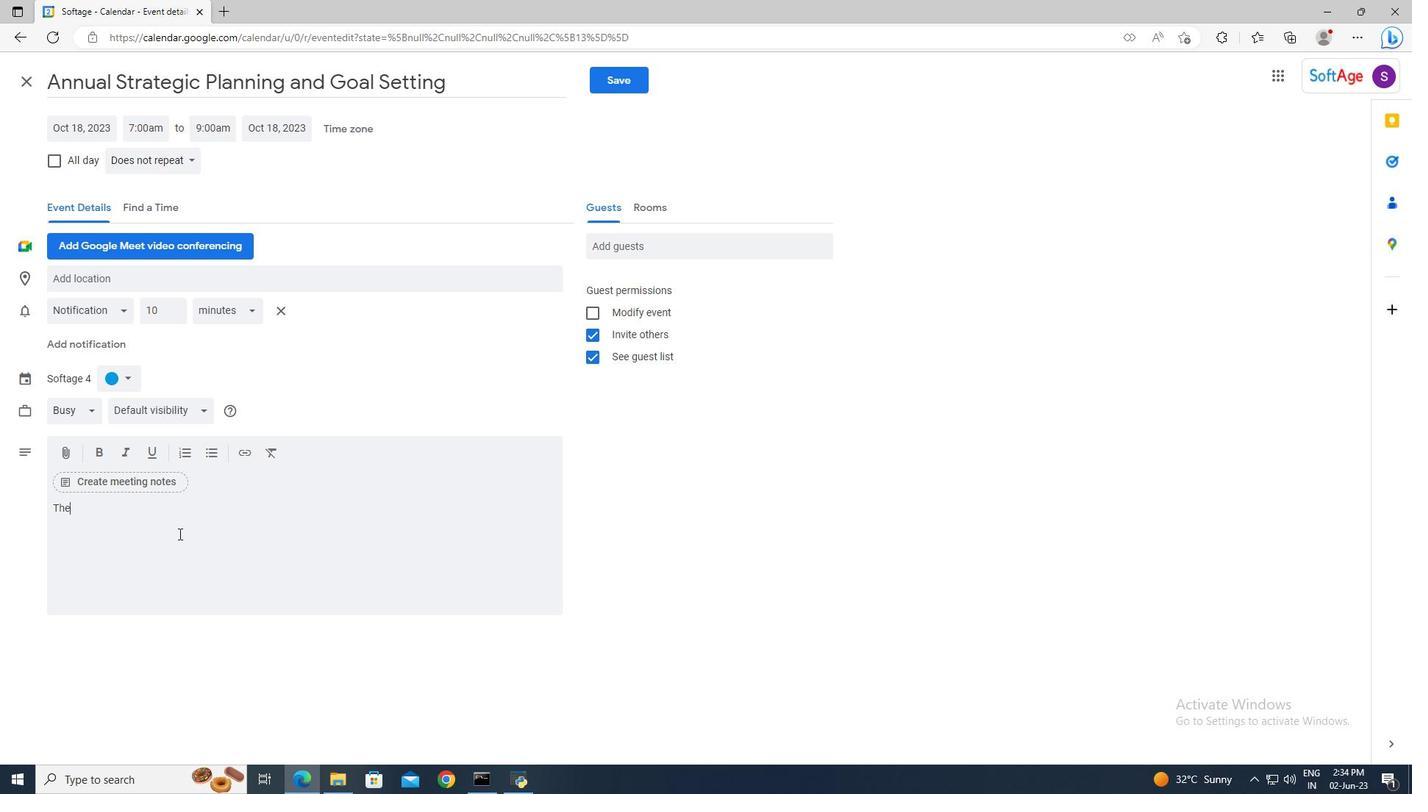 
Action: Key pressed employee<Key.space>will<Key.space>be<Key.space>informed<Key.space>about<Key.space>the<Key.space>available<Key.space>resources<Key.space>and<Key.space>support<Key.space>systems,<Key.space>such<Key.space>as<Key.space>training<Key.space>programs,<Key.space>mentorship<Key.space>opportunities,<Key.space>or<Key.space>coaching<Key.space>sessions.<Key.space><Key.shift>The<Key.space>supervisor<Key.space>will<Key.space>offer<Key.space>guidance<Key.space>and<Key.space>assistance<Key.space>in<Key.space>accessing<Key.space>these<Key.space>resources<Key.space>to<Key.space>facilitate<Key.space>the<Key.space>employee's<Key.space>improvement.
Screenshot: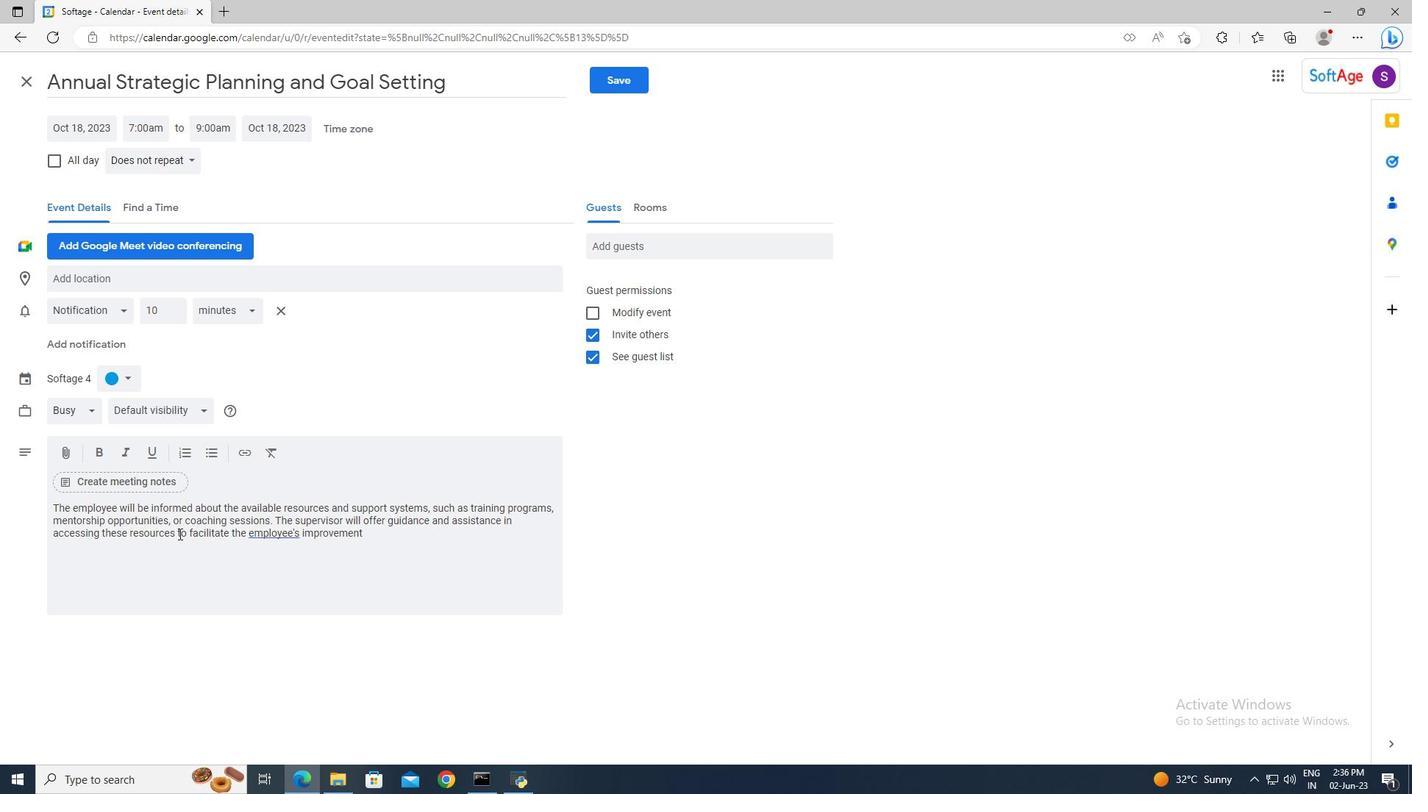 
Action: Mouse moved to (131, 378)
Screenshot: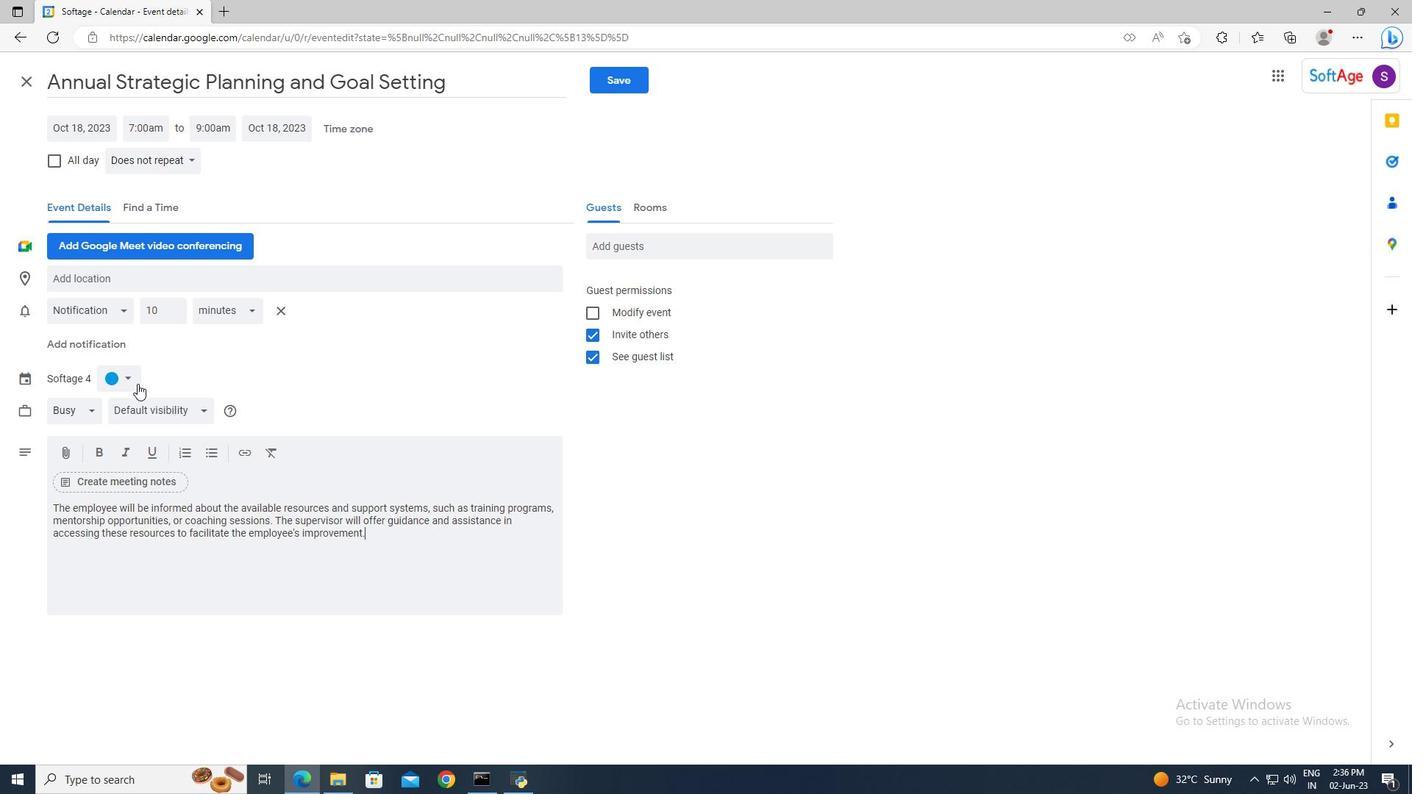 
Action: Mouse pressed left at (131, 378)
Screenshot: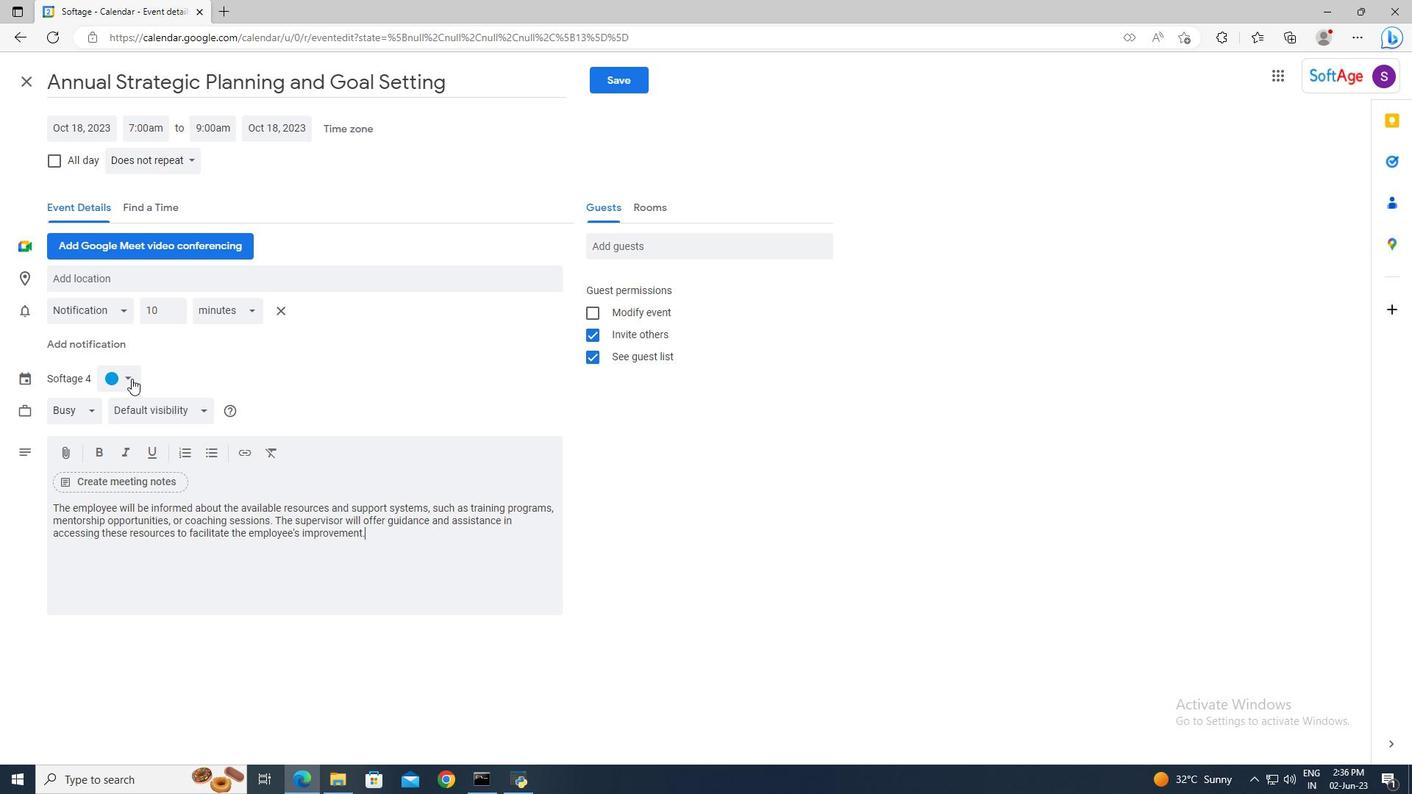 
Action: Mouse moved to (109, 416)
Screenshot: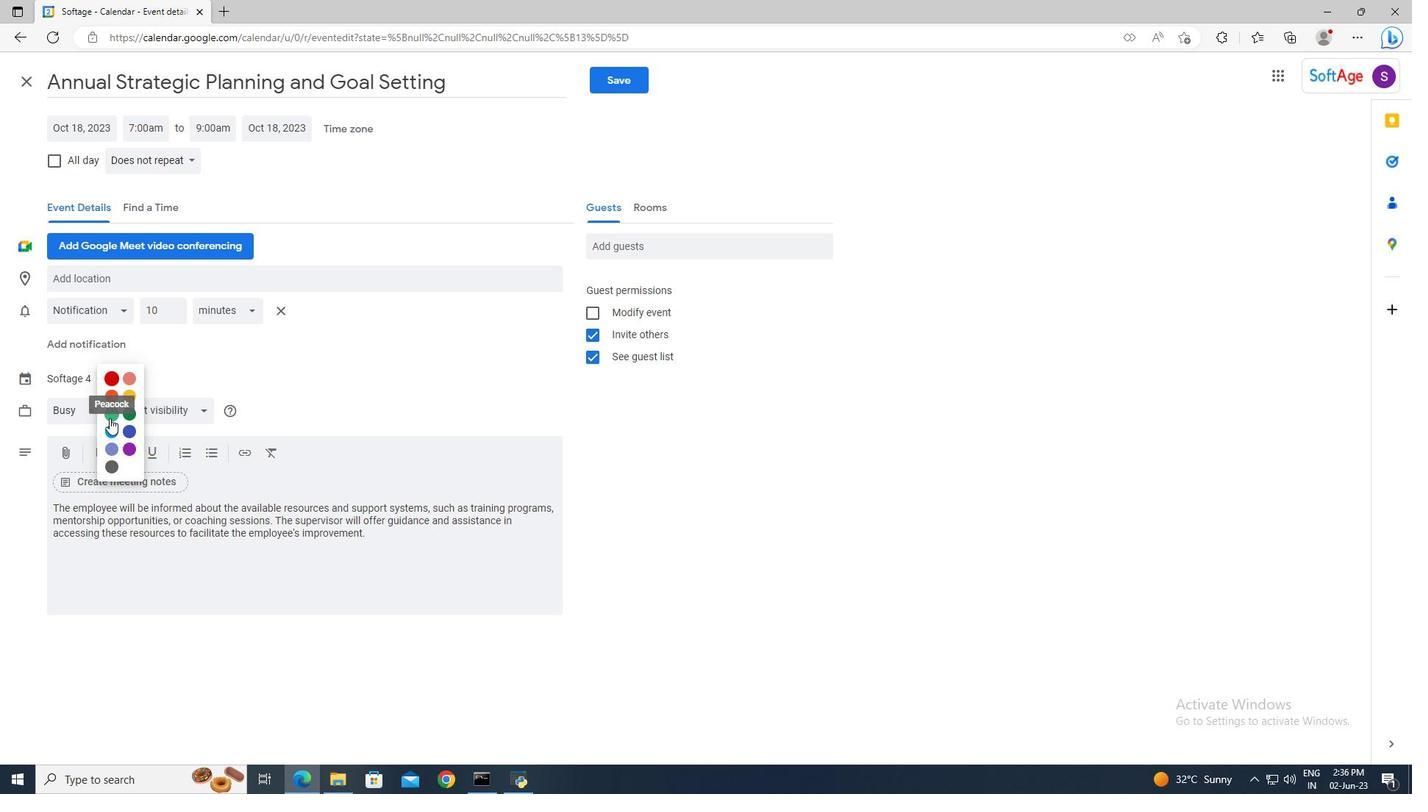 
Action: Mouse pressed left at (109, 416)
Screenshot: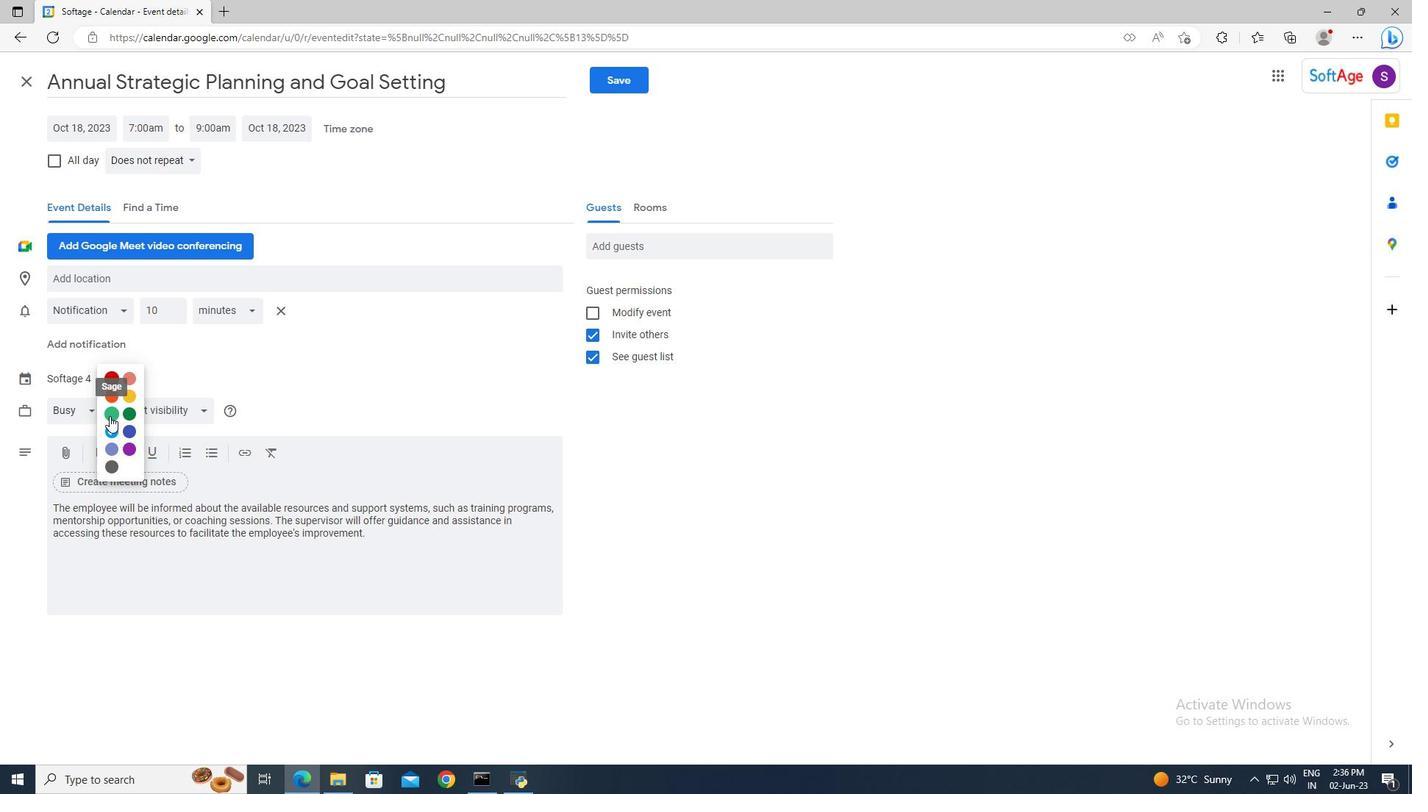 
Action: Mouse moved to (109, 281)
Screenshot: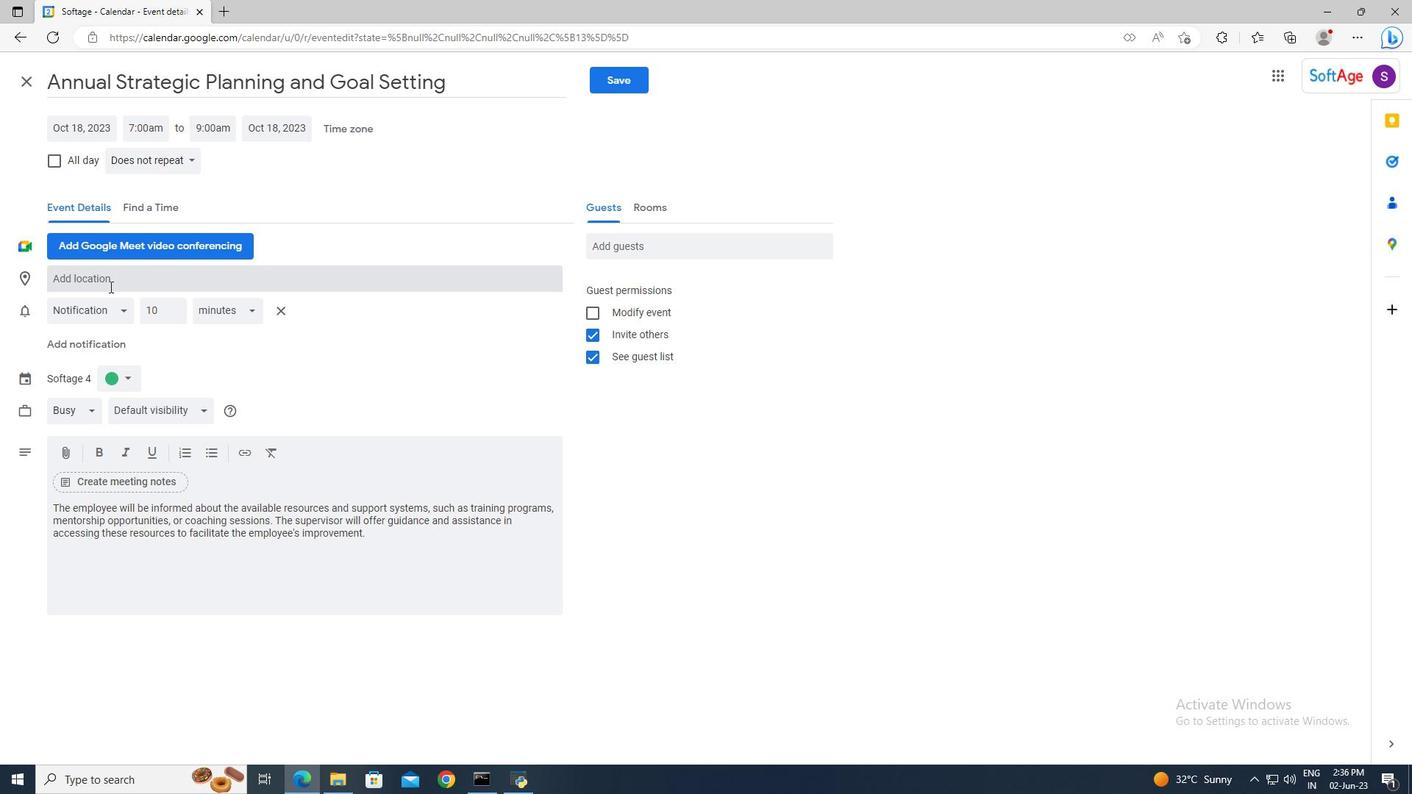 
Action: Mouse pressed left at (109, 281)
Screenshot: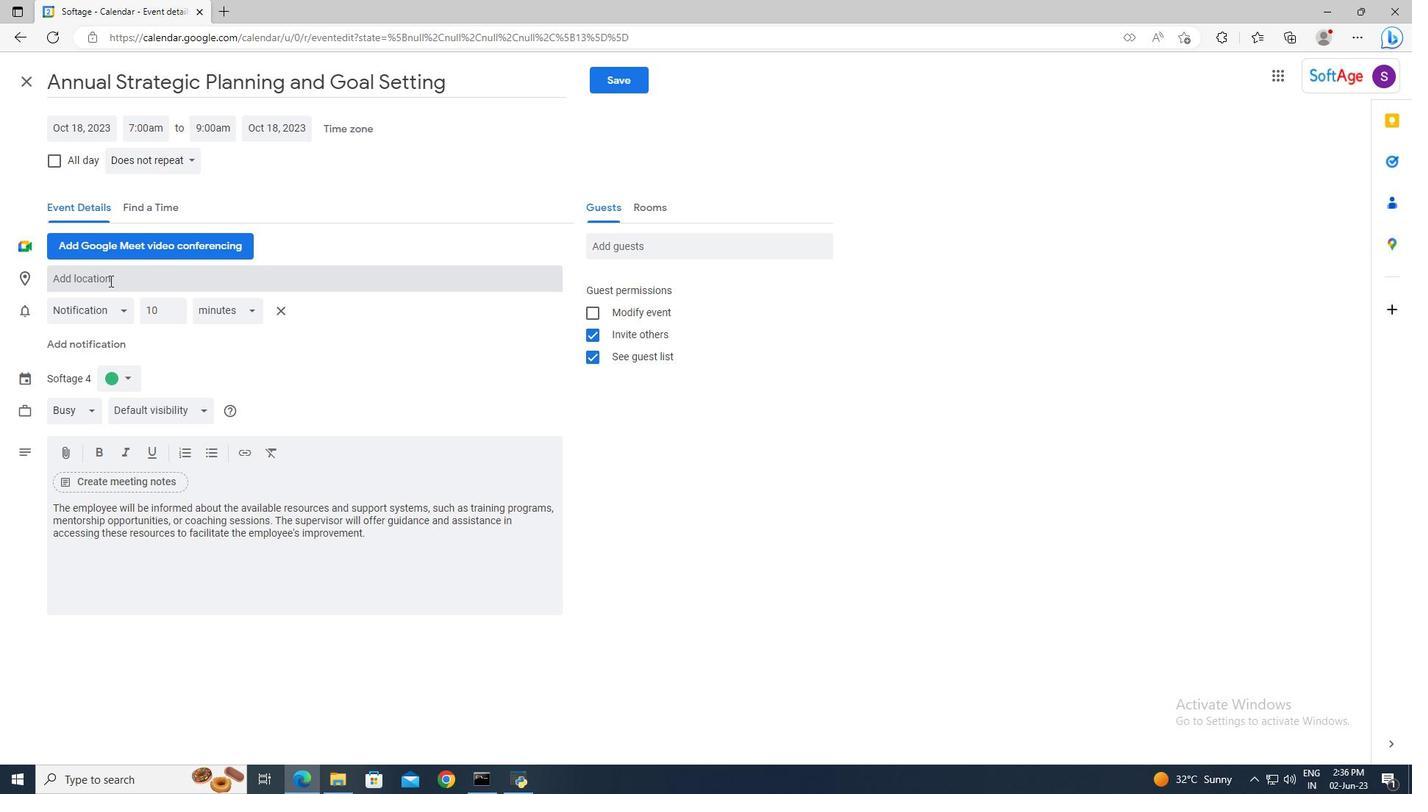 
Action: Key pressed <Key.shift>Havana,<Key.space><Key.shift>Cuba,
Screenshot: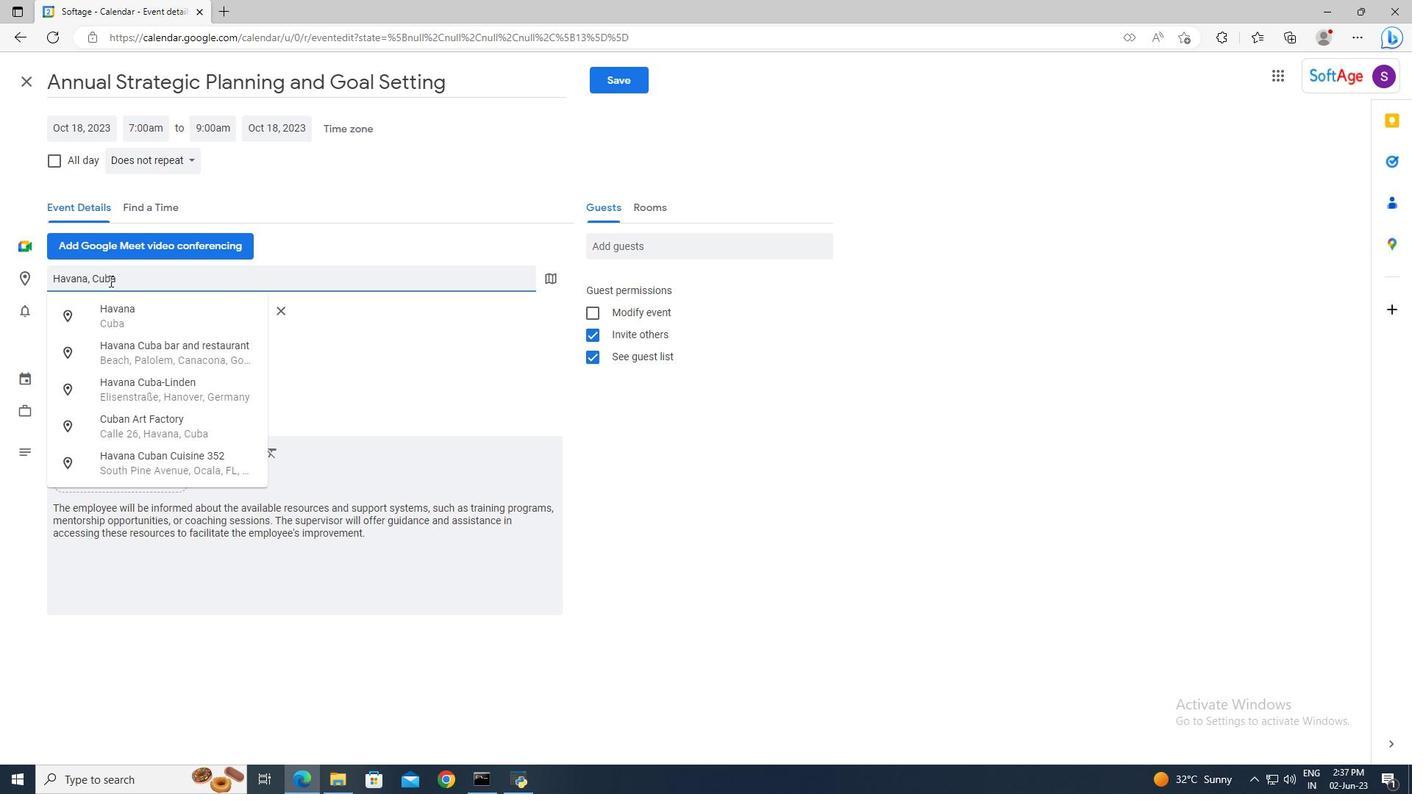 
Action: Mouse moved to (118, 312)
Screenshot: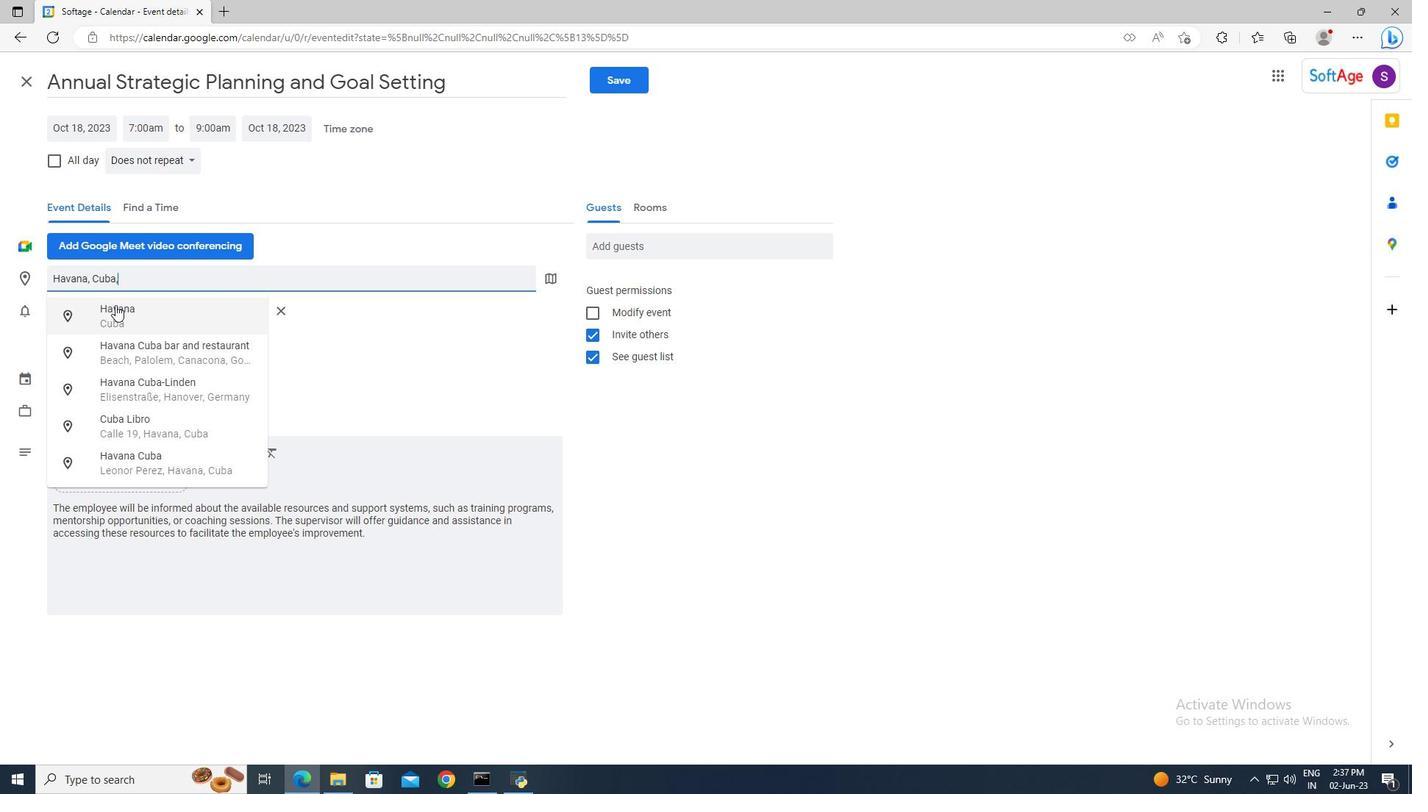 
Action: Mouse pressed left at (118, 312)
Screenshot: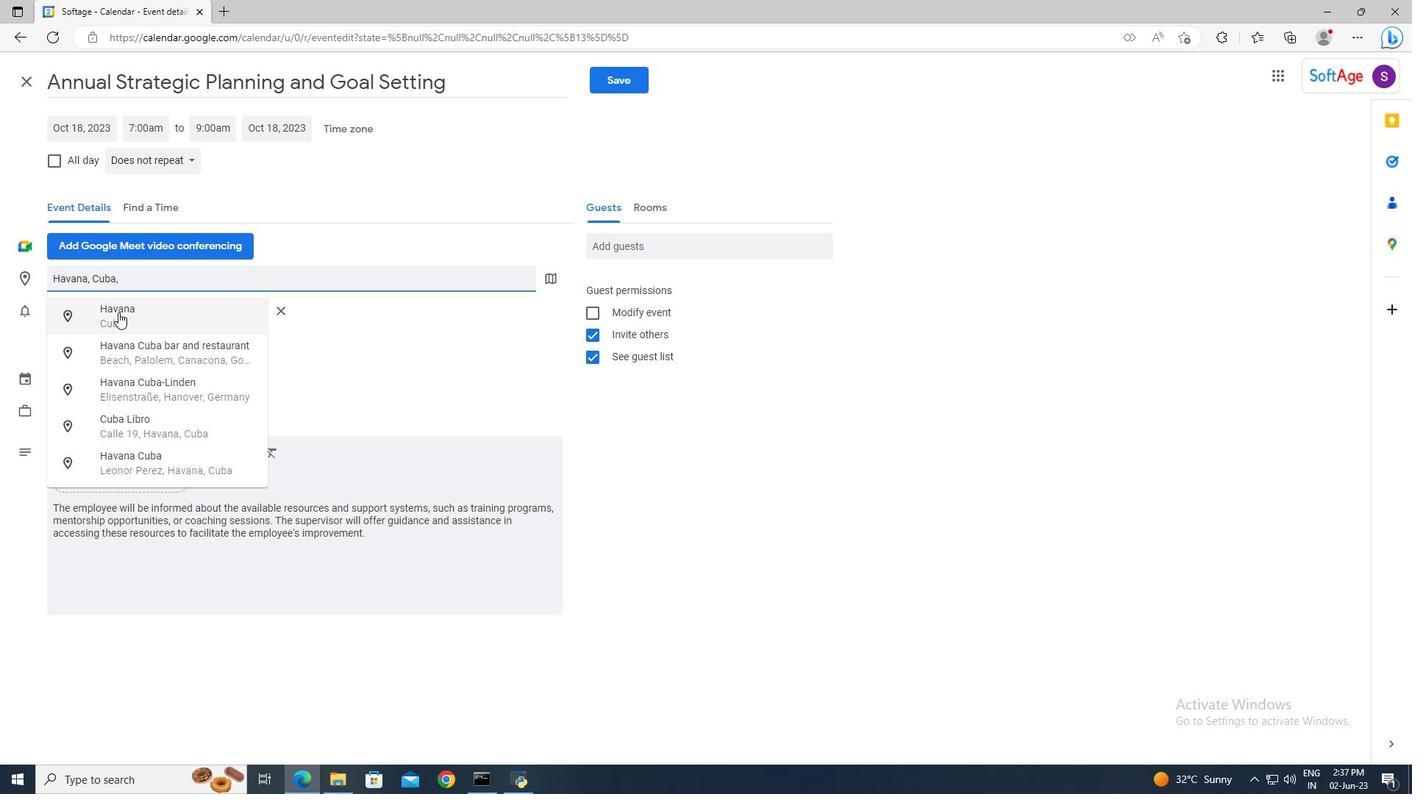 
Action: Mouse moved to (626, 253)
Screenshot: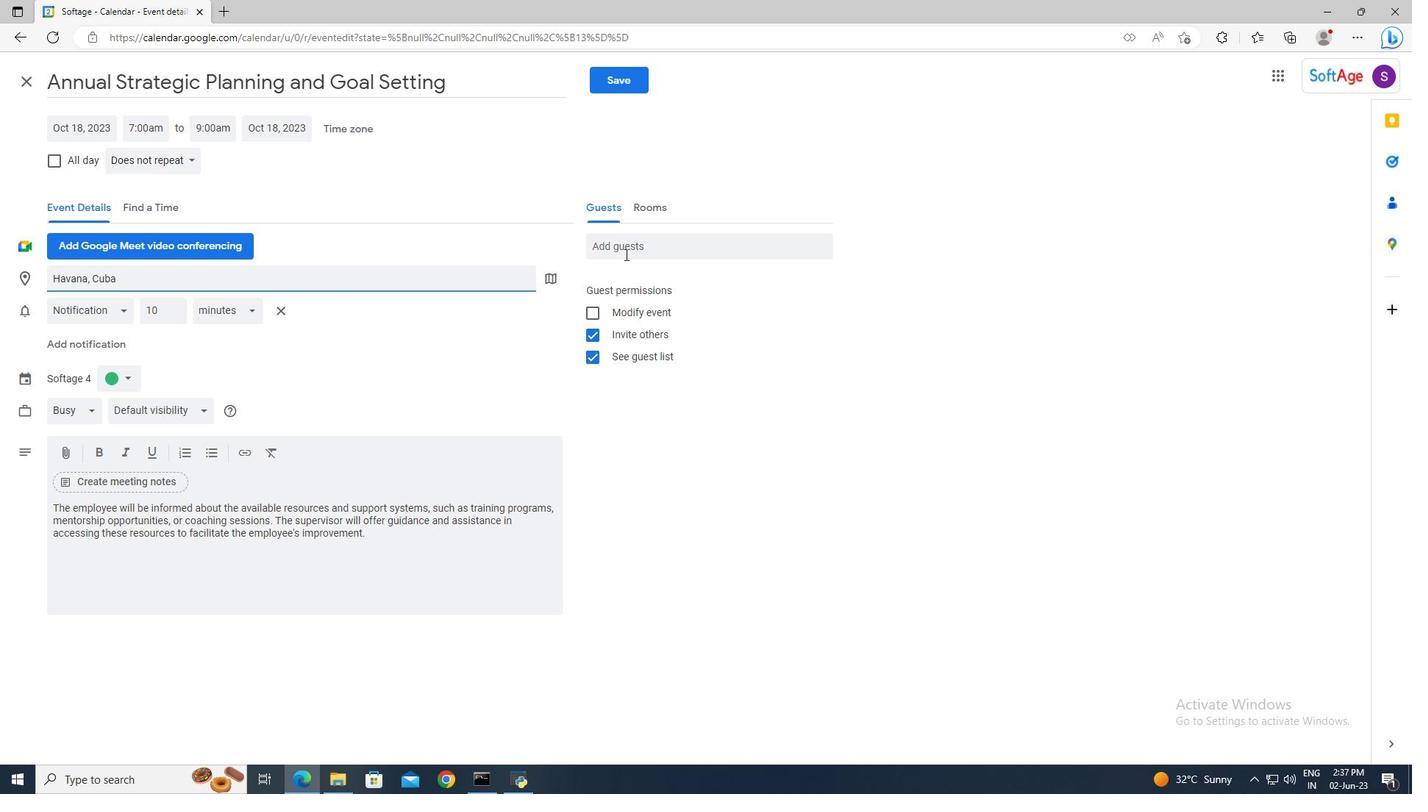 
Action: Mouse pressed left at (626, 253)
Screenshot: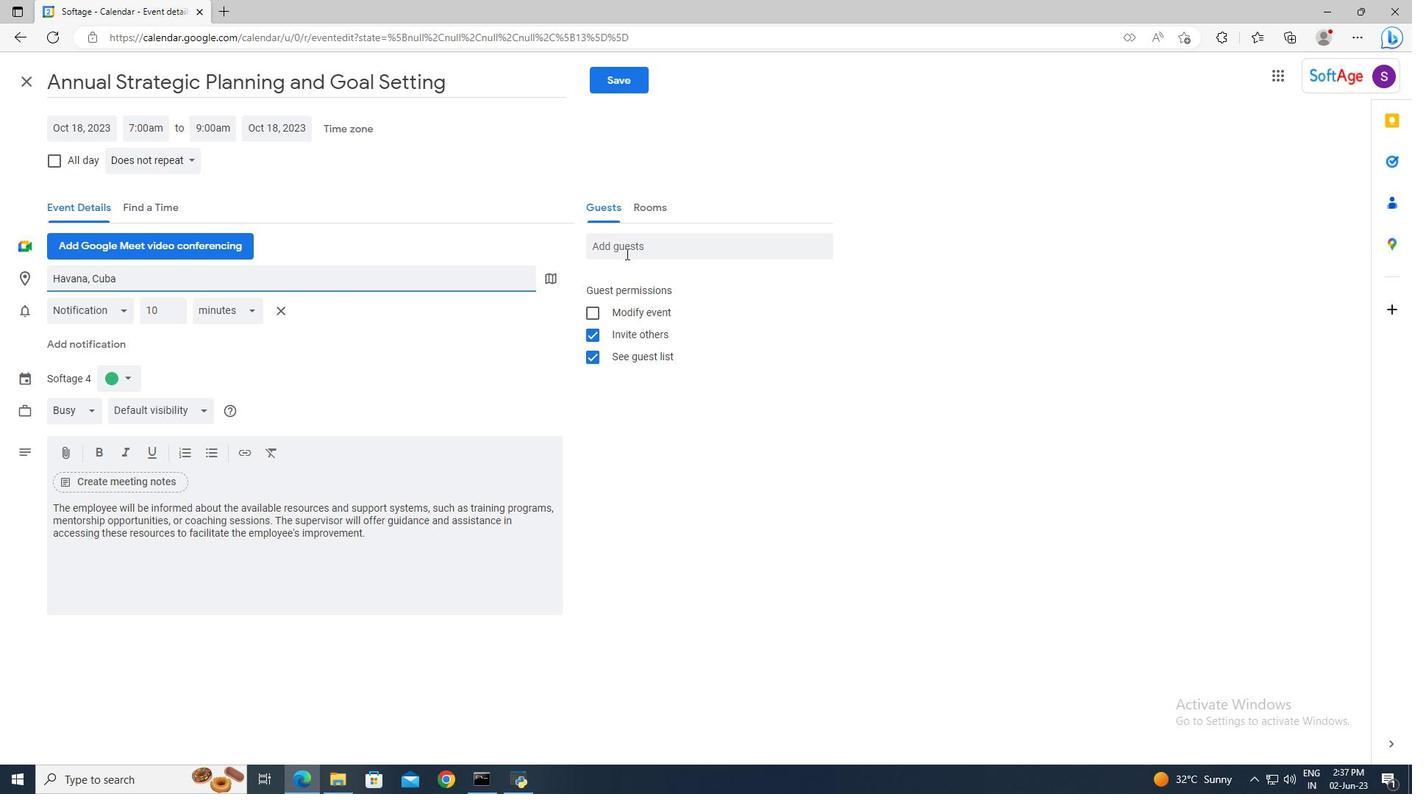 
Action: Mouse moved to (625, 252)
Screenshot: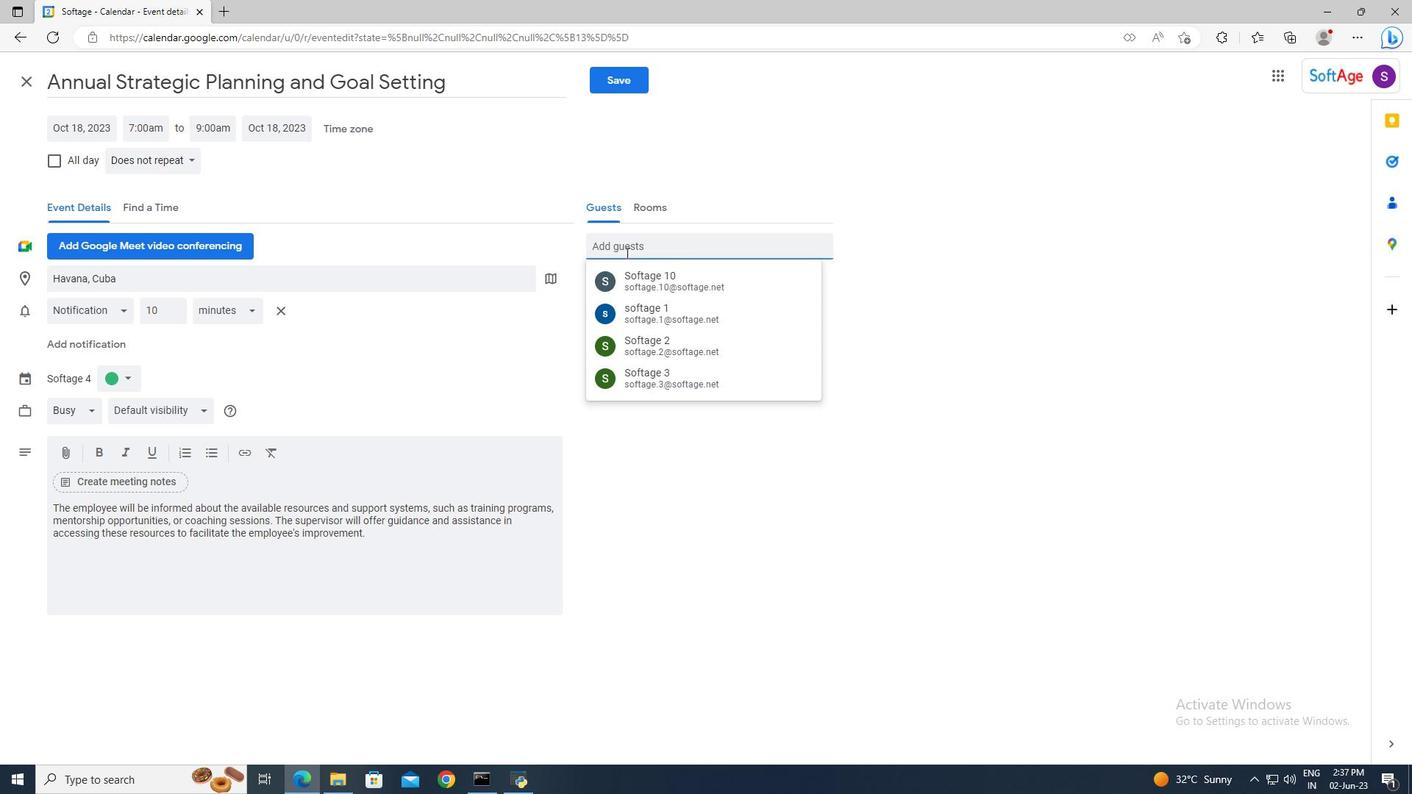 
Action: Key pressed softage.3<Key.shift>@softage.net<Key.enter>softage.5<Key.shift>@softage.net<Key.enter>
Screenshot: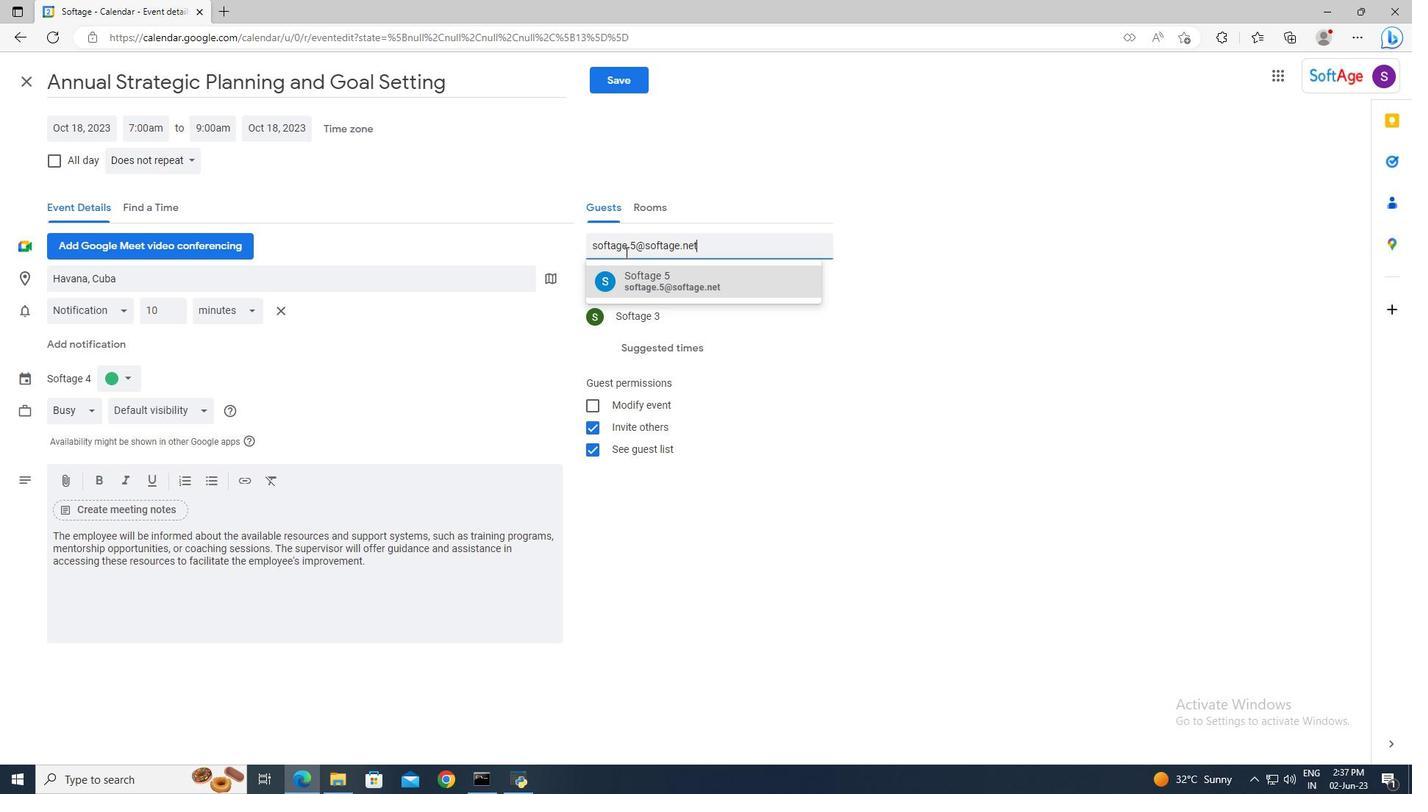 
Action: Mouse moved to (182, 161)
Screenshot: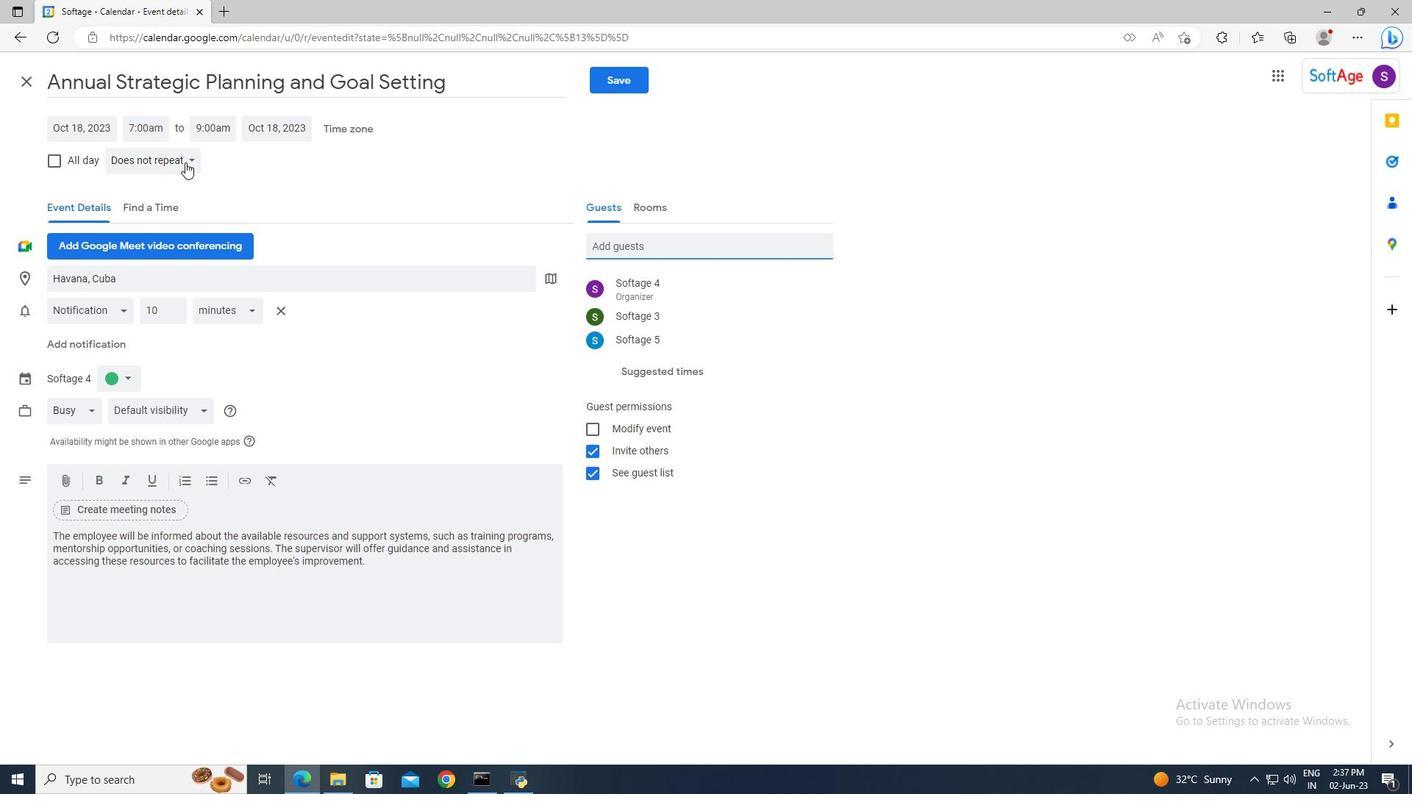 
Action: Mouse pressed left at (182, 161)
Screenshot: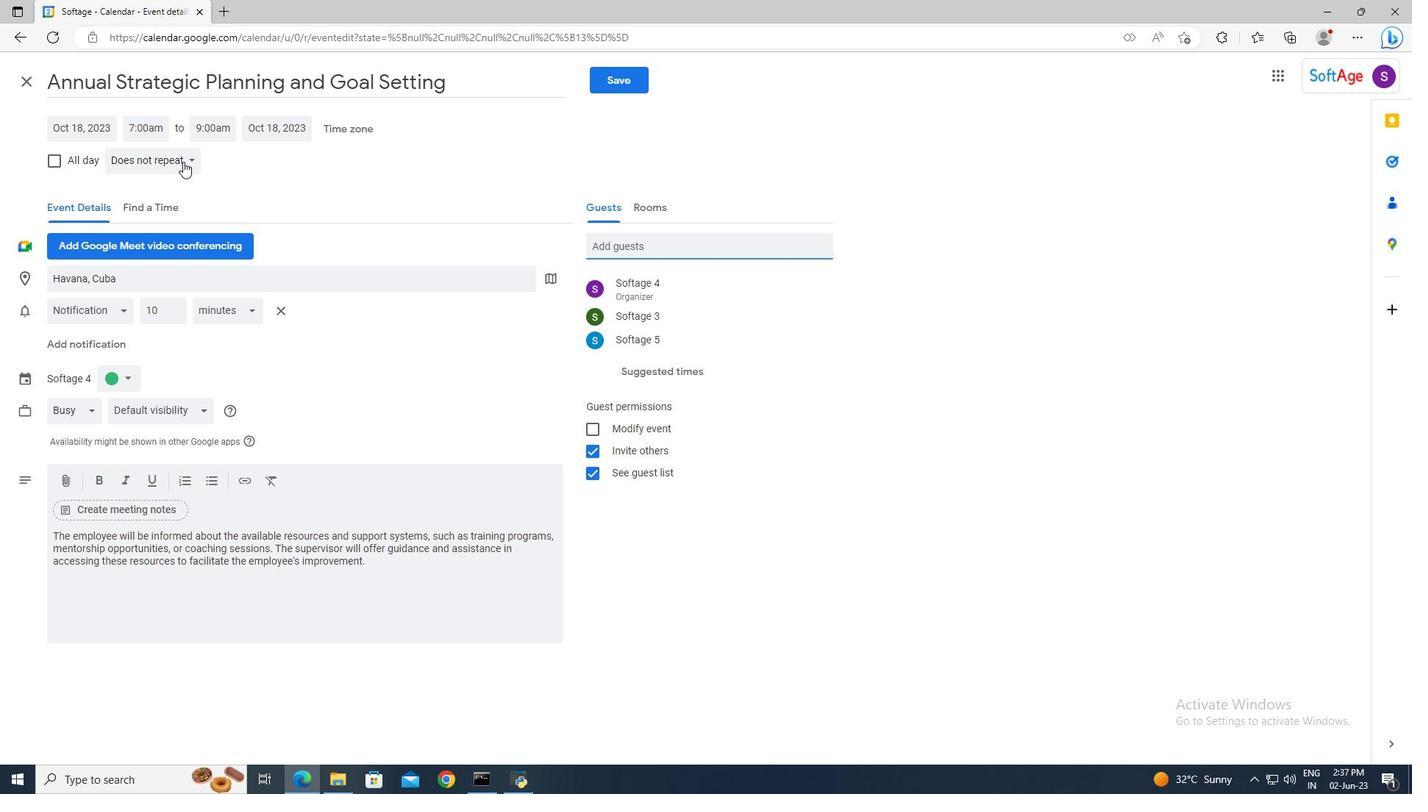 
Action: Mouse moved to (182, 161)
Screenshot: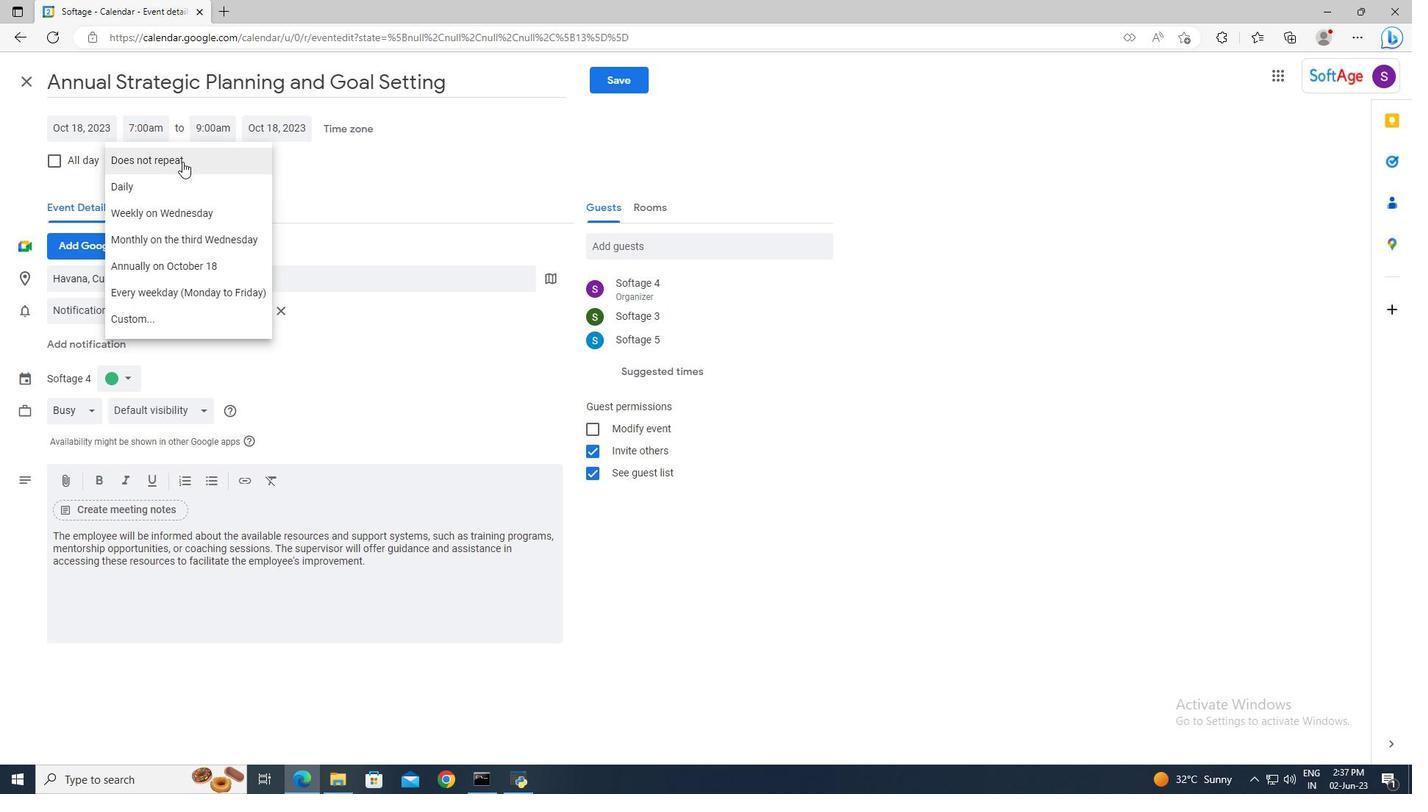 
Action: Mouse pressed left at (182, 161)
Screenshot: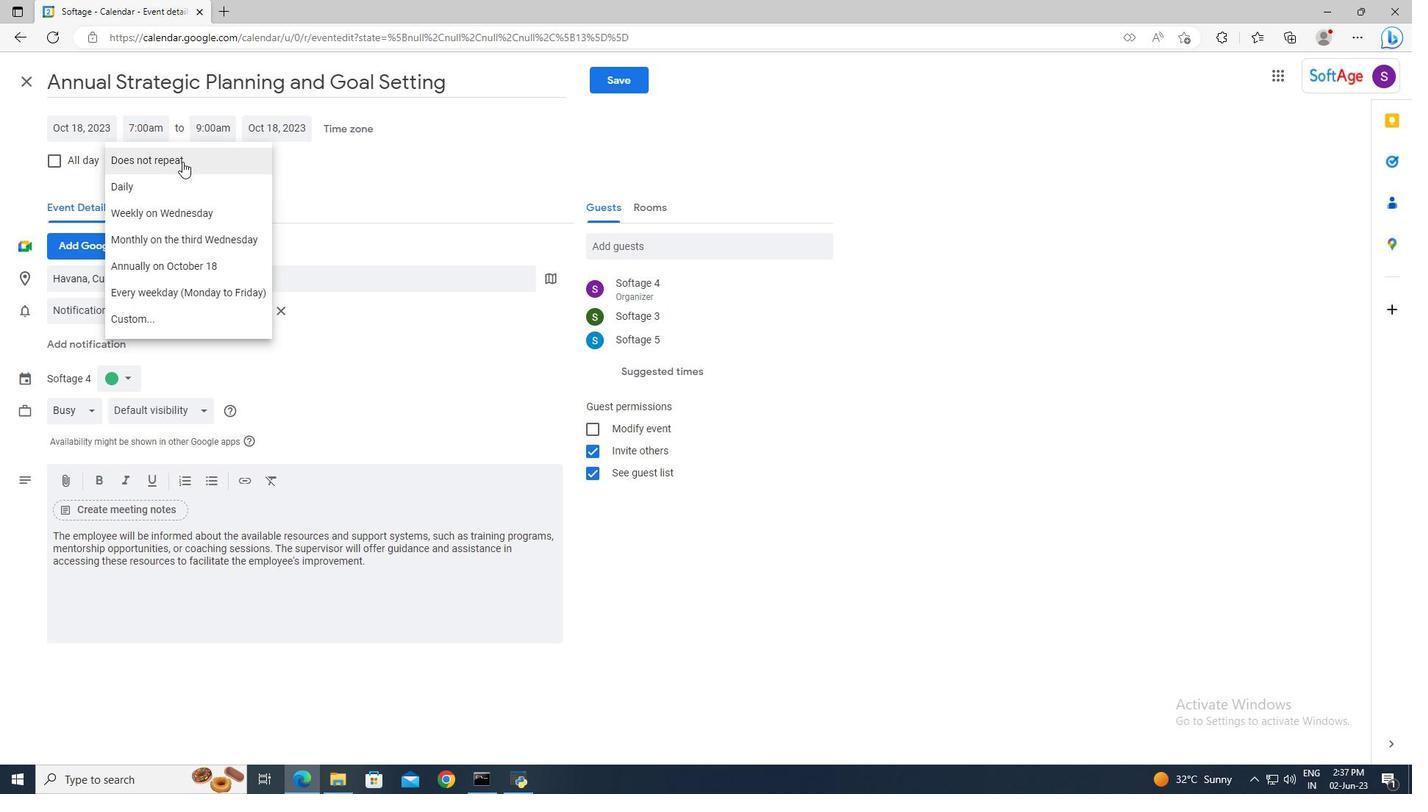 
Action: Mouse moved to (618, 87)
Screenshot: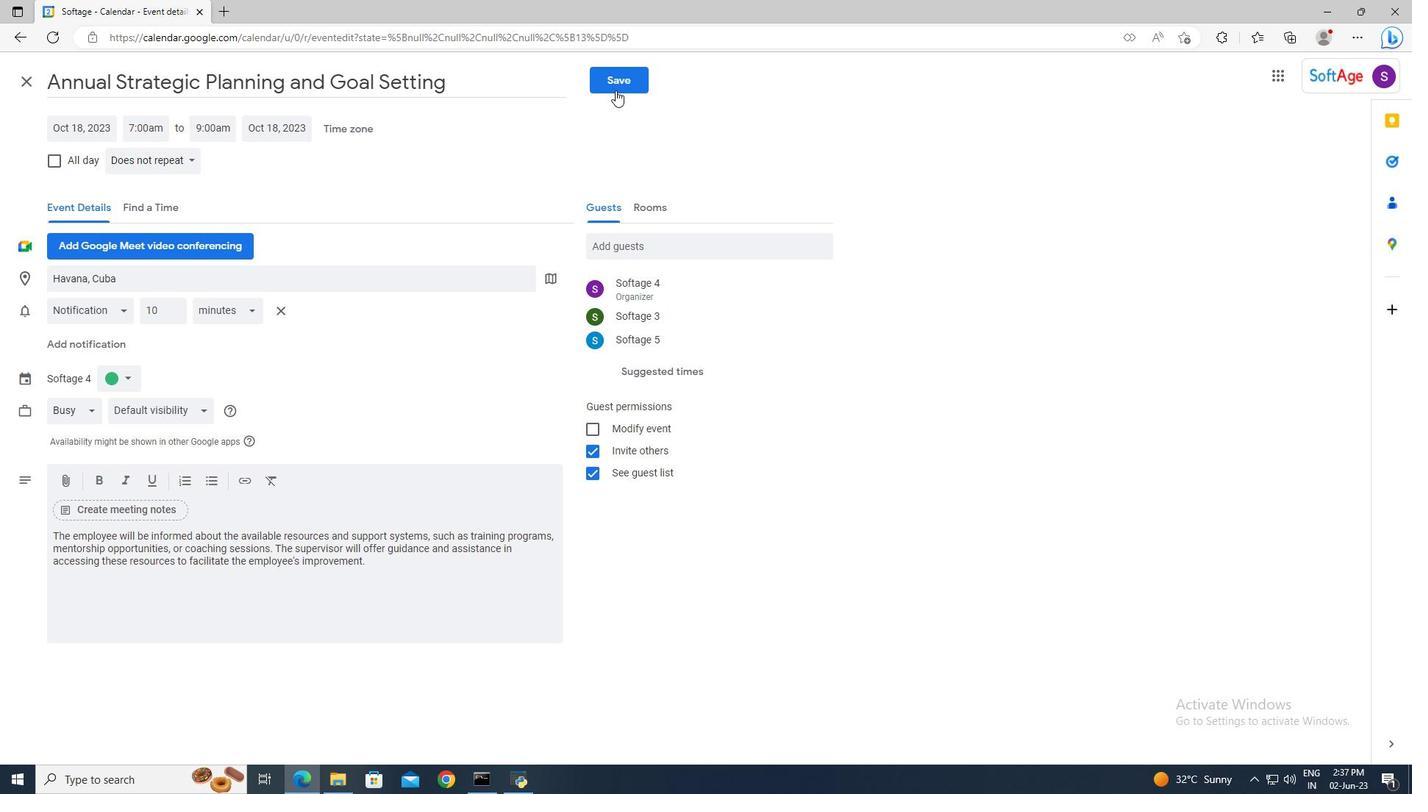 
Action: Mouse pressed left at (618, 87)
Screenshot: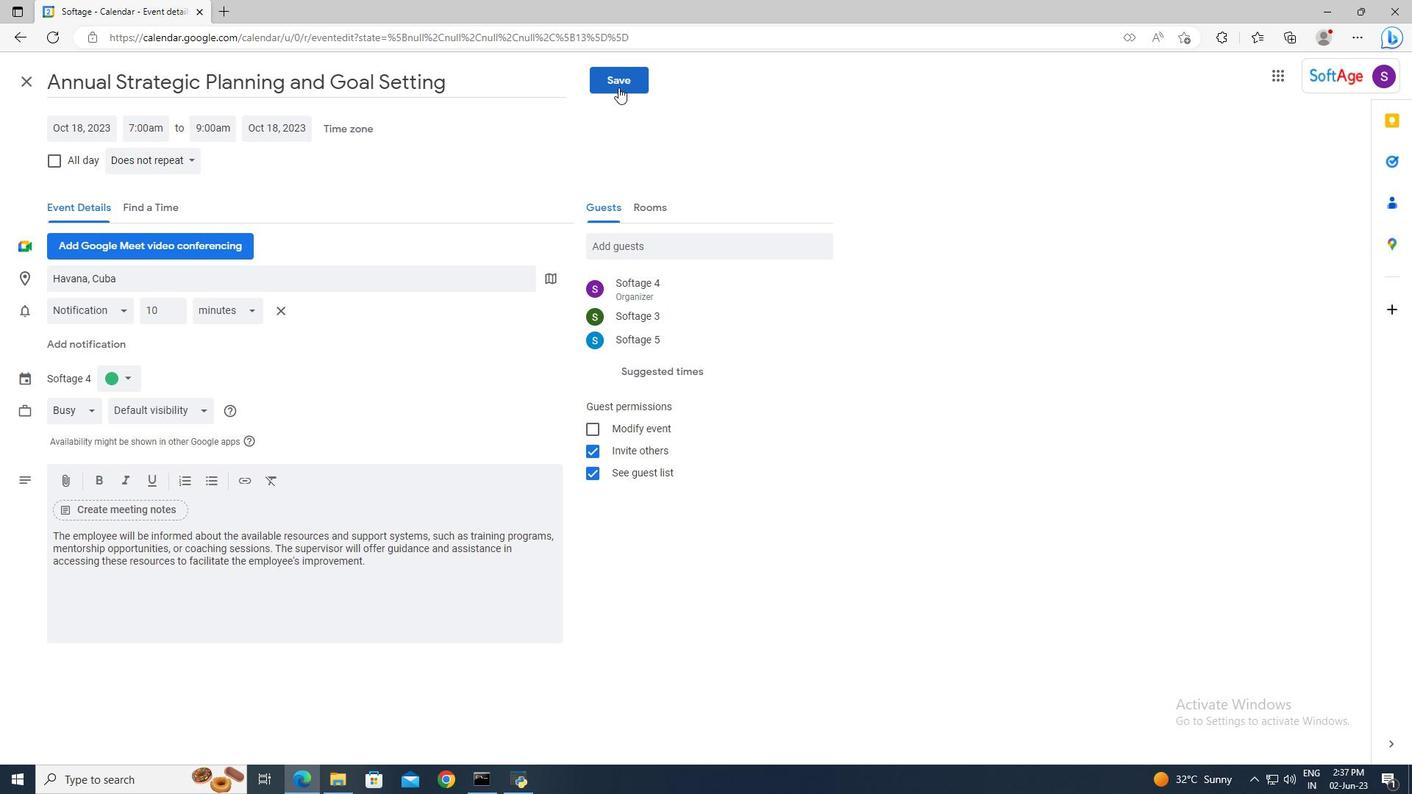 
Action: Mouse moved to (845, 442)
Screenshot: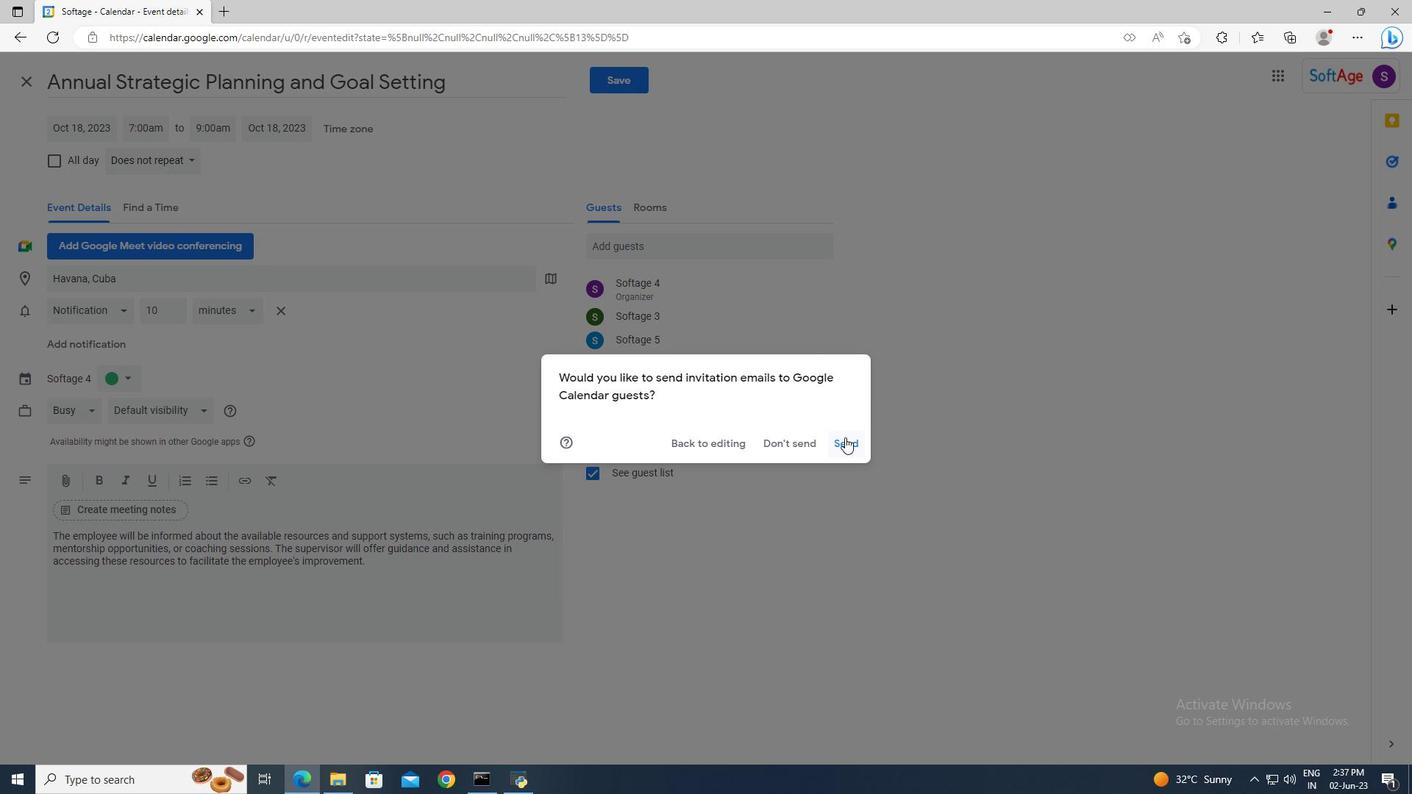 
Action: Mouse pressed left at (845, 442)
Screenshot: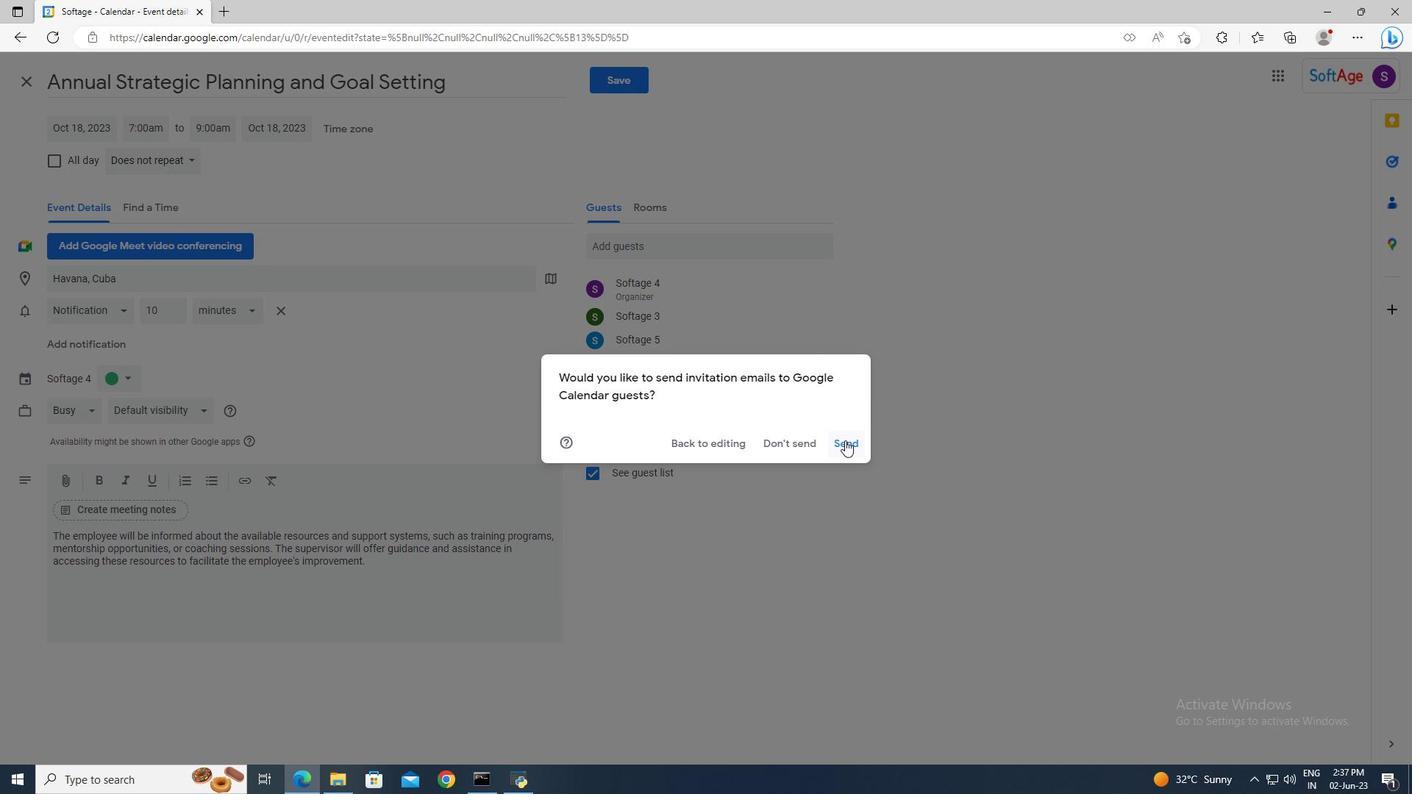 
